 Task: Search one way flight ticket for 5 adults, 1 child, 2 infants in seat and 1 infant on lap in business from Sitka: Sitka Rocky Gutierrez Airport to Fort Wayne: Fort Wayne International Airport on 5-4-2023. Choice of flights is Frontier. Number of bags: 11 checked bags. Outbound departure time preference is 5:30.
Action: Mouse moved to (287, 251)
Screenshot: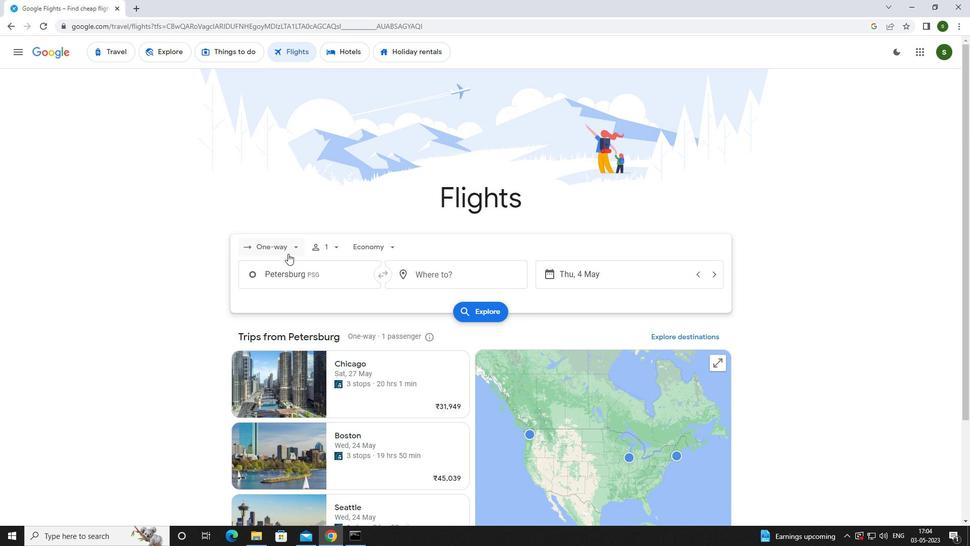 
Action: Mouse pressed left at (287, 251)
Screenshot: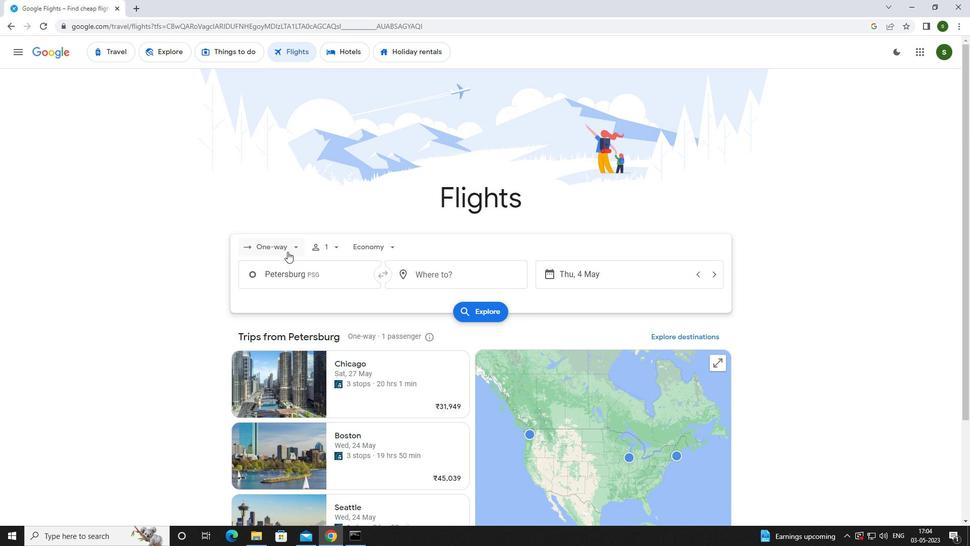 
Action: Mouse moved to (287, 289)
Screenshot: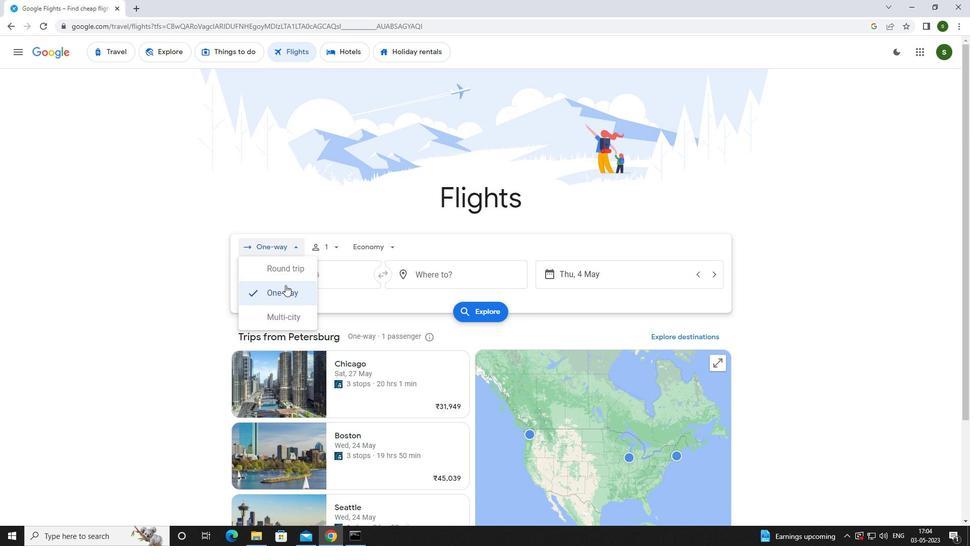 
Action: Mouse pressed left at (287, 289)
Screenshot: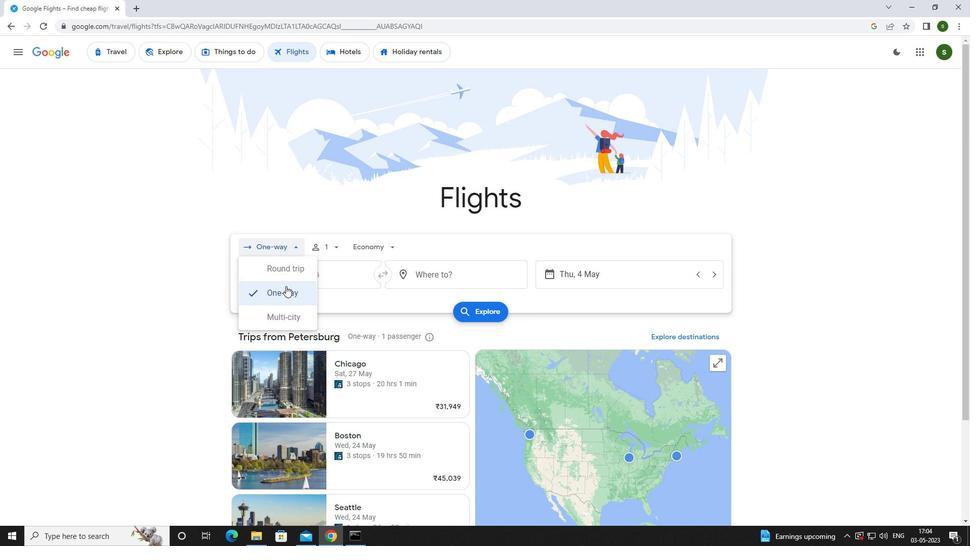 
Action: Mouse moved to (337, 251)
Screenshot: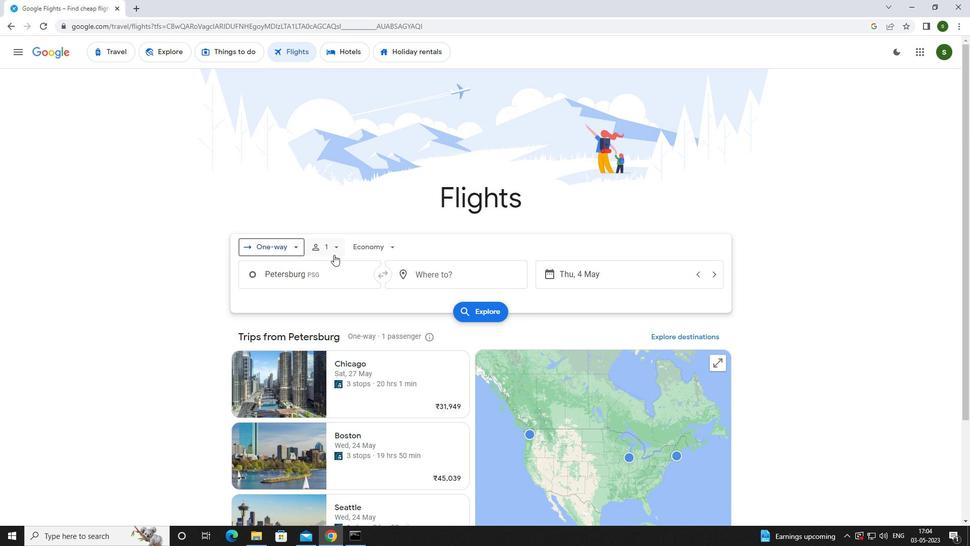 
Action: Mouse pressed left at (337, 251)
Screenshot: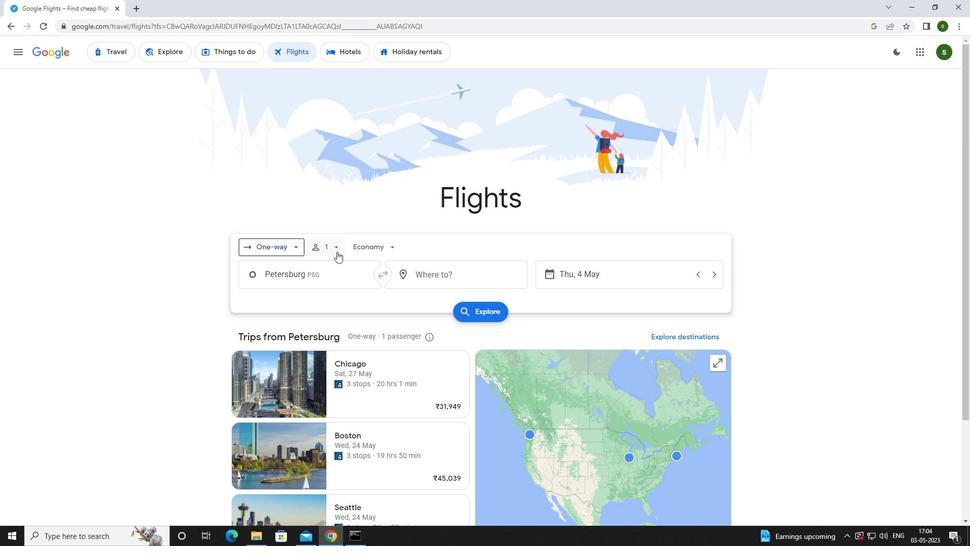 
Action: Mouse moved to (418, 271)
Screenshot: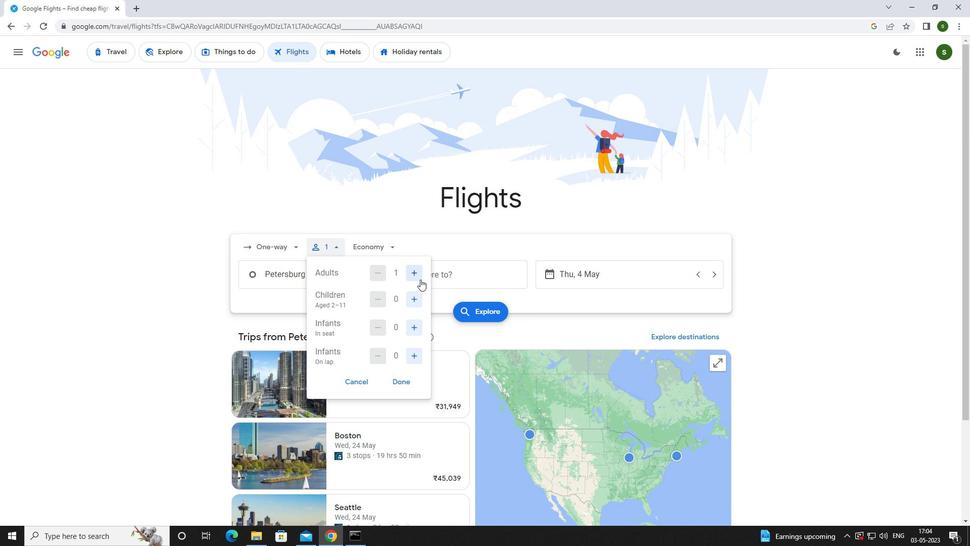 
Action: Mouse pressed left at (418, 271)
Screenshot: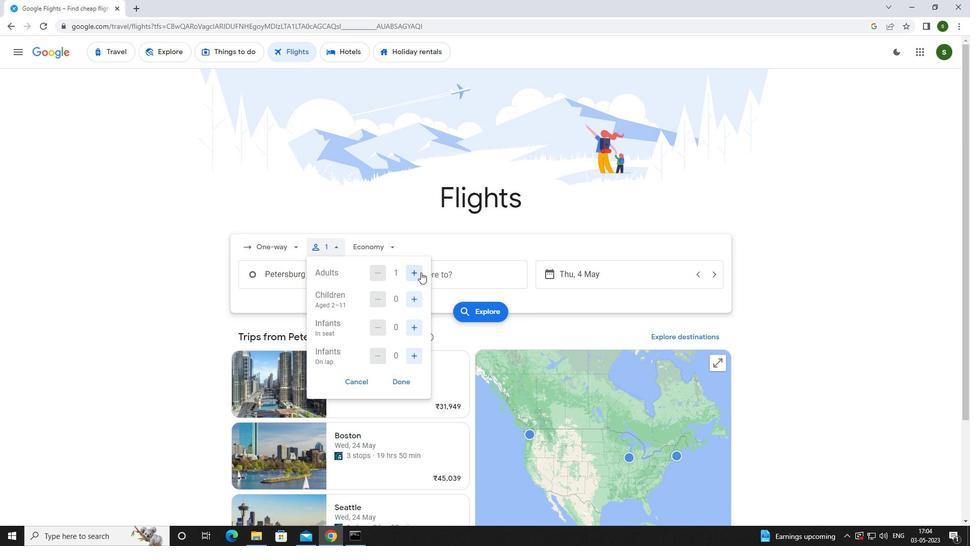 
Action: Mouse pressed left at (418, 271)
Screenshot: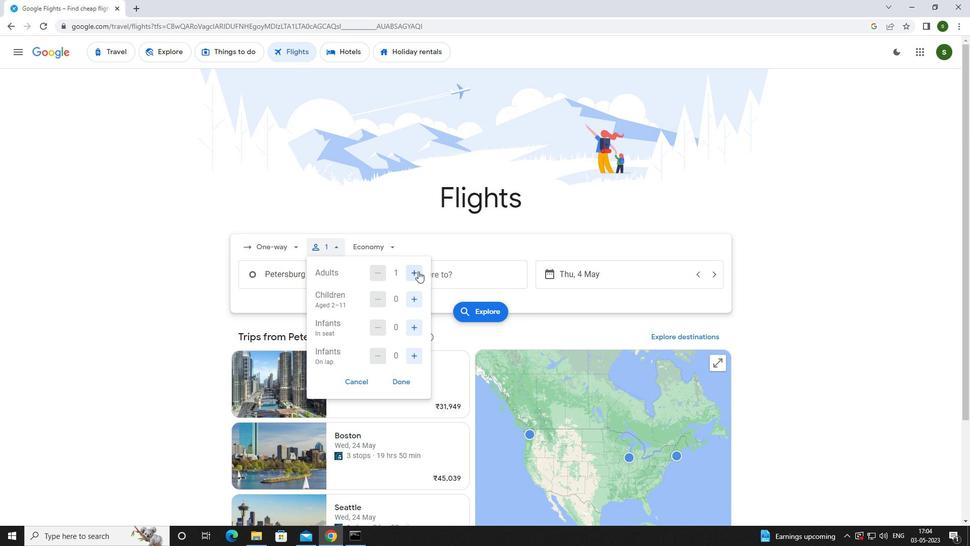 
Action: Mouse pressed left at (418, 271)
Screenshot: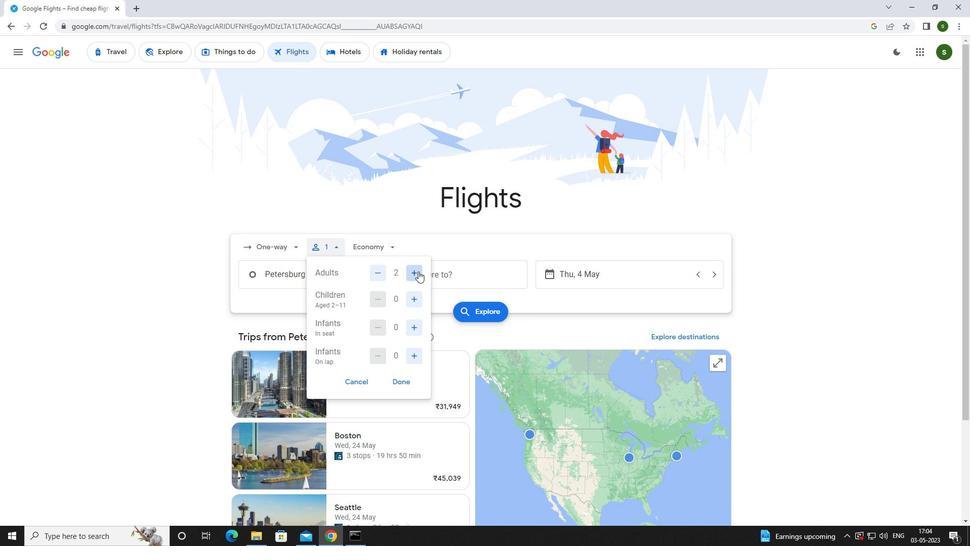 
Action: Mouse pressed left at (418, 271)
Screenshot: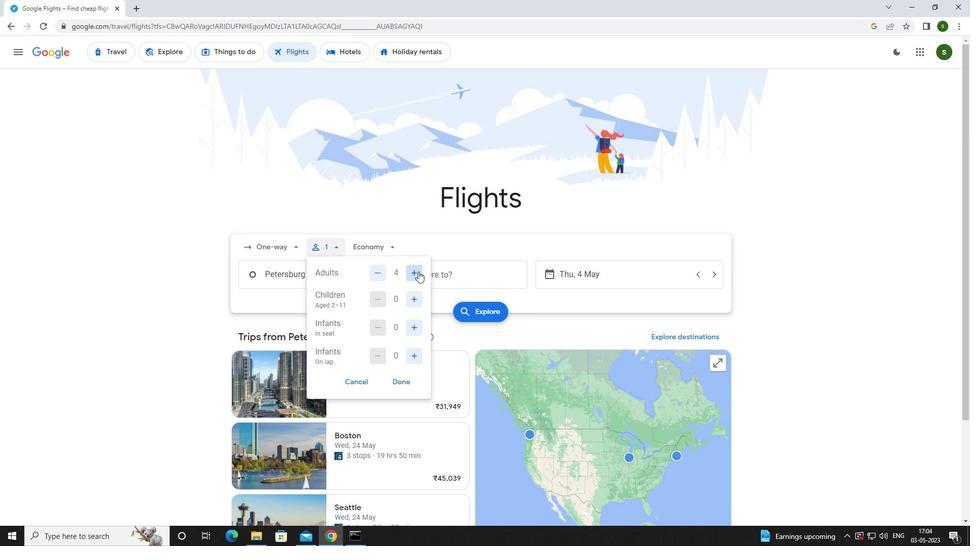 
Action: Mouse moved to (416, 299)
Screenshot: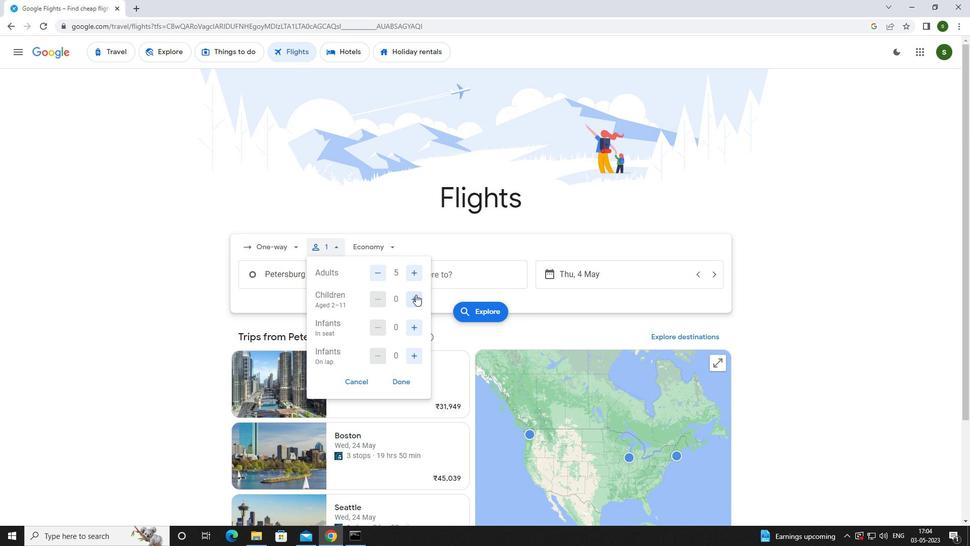 
Action: Mouse pressed left at (416, 299)
Screenshot: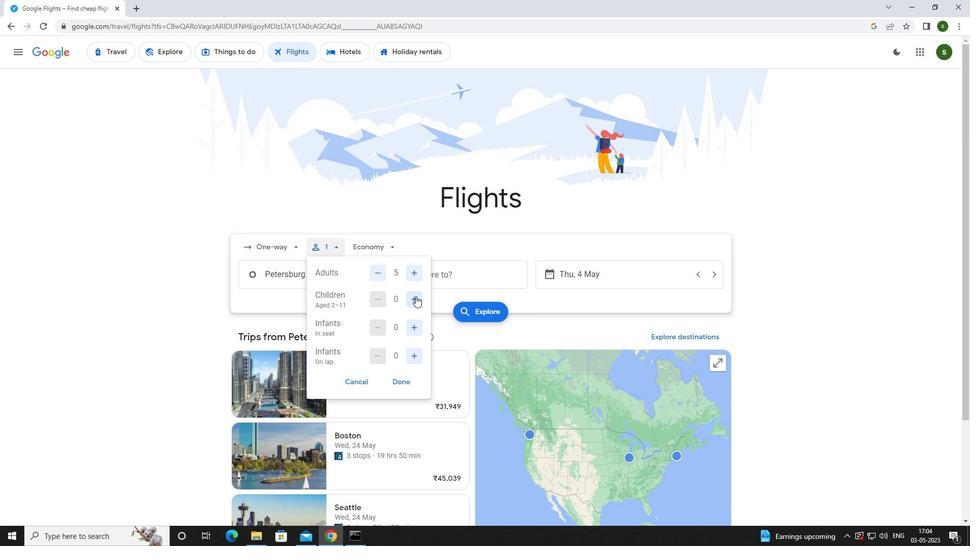 
Action: Mouse moved to (419, 326)
Screenshot: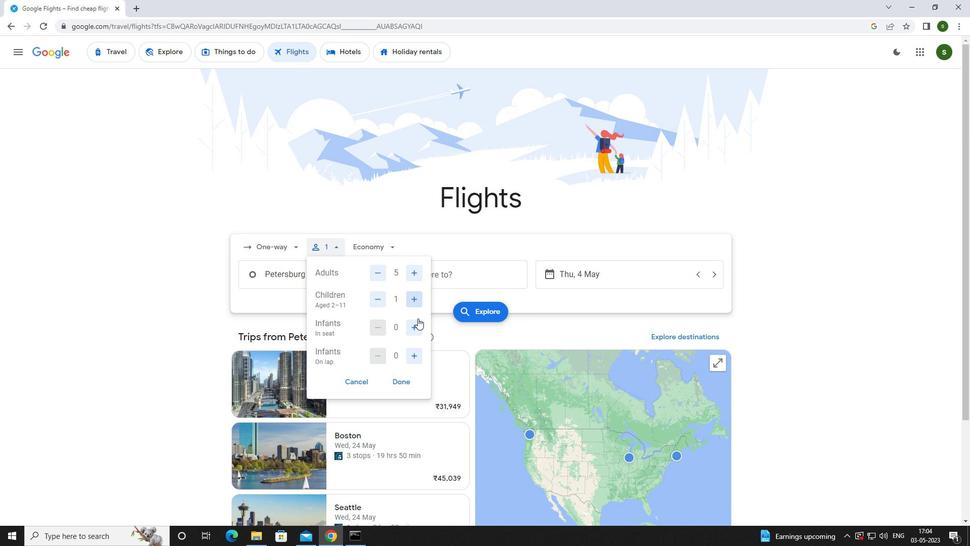 
Action: Mouse pressed left at (419, 326)
Screenshot: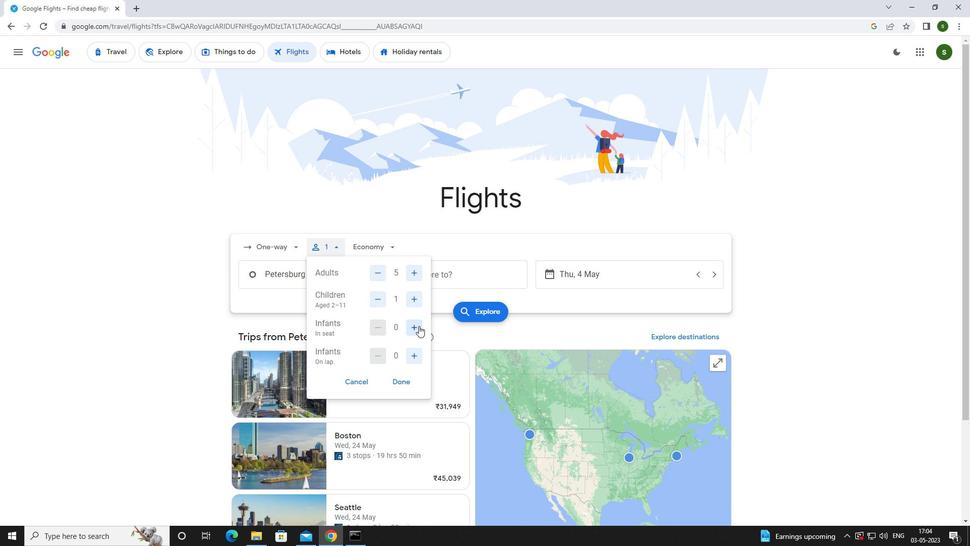 
Action: Mouse pressed left at (419, 326)
Screenshot: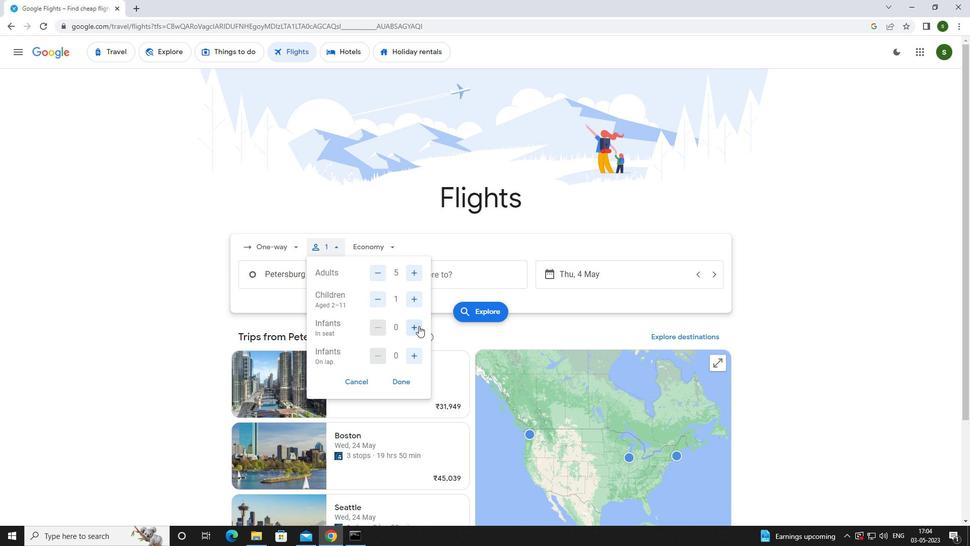 
Action: Mouse moved to (414, 358)
Screenshot: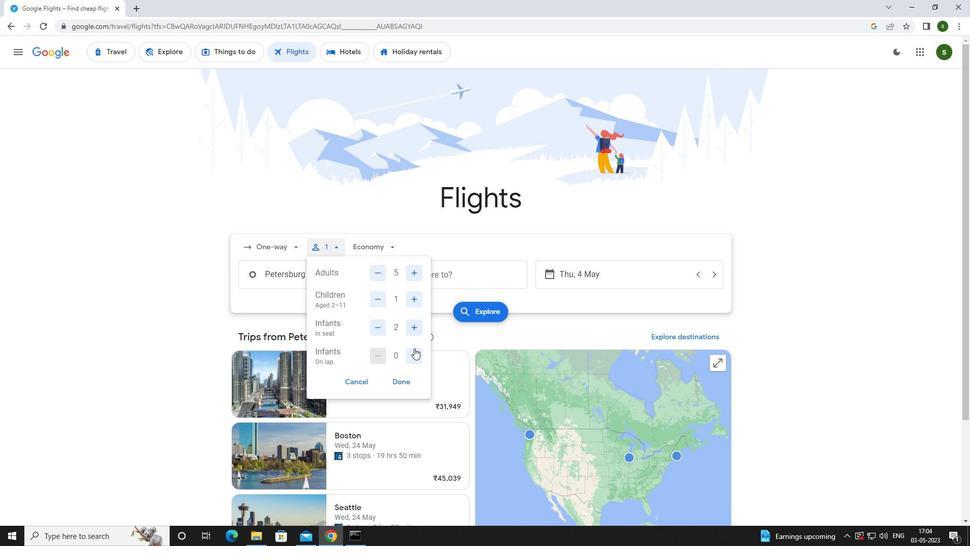 
Action: Mouse pressed left at (414, 358)
Screenshot: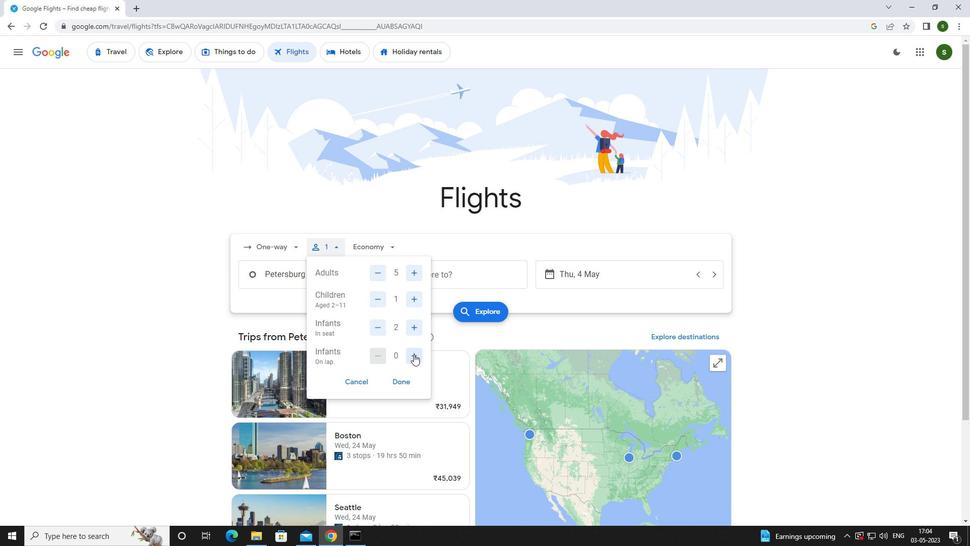 
Action: Mouse moved to (373, 247)
Screenshot: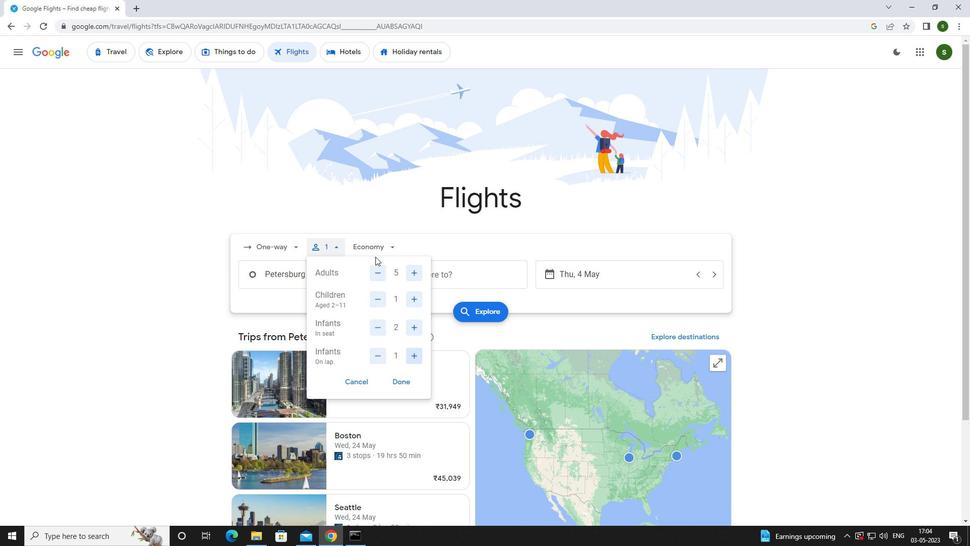 
Action: Mouse pressed left at (373, 247)
Screenshot: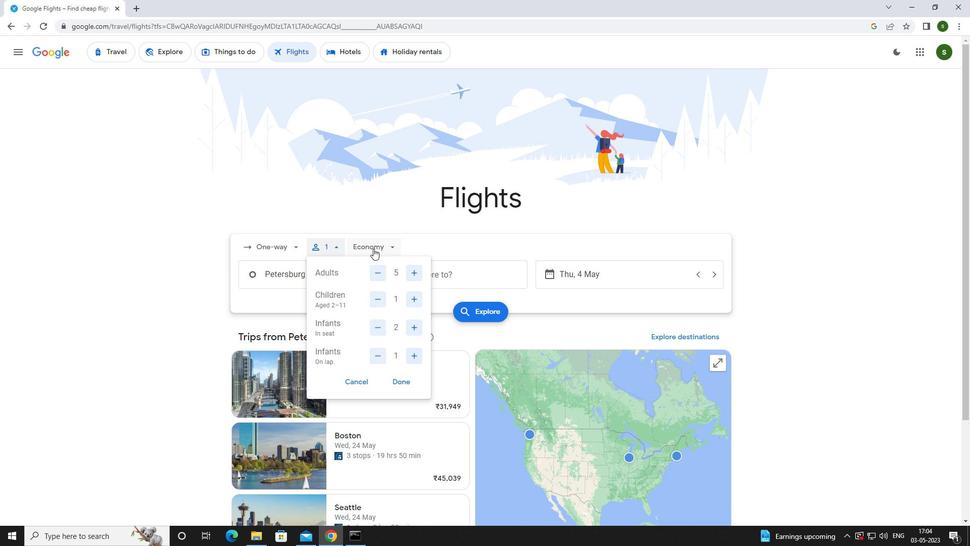 
Action: Mouse moved to (400, 318)
Screenshot: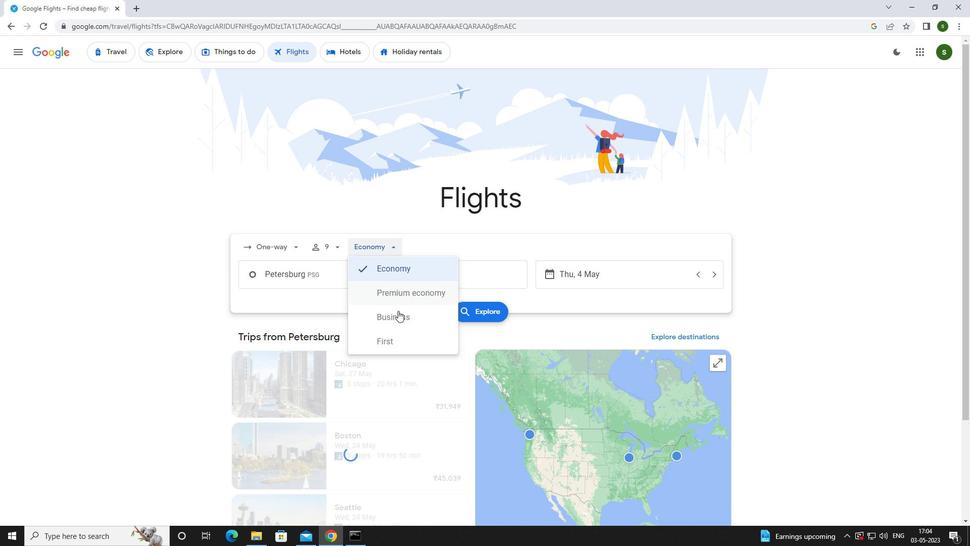 
Action: Mouse pressed left at (400, 318)
Screenshot: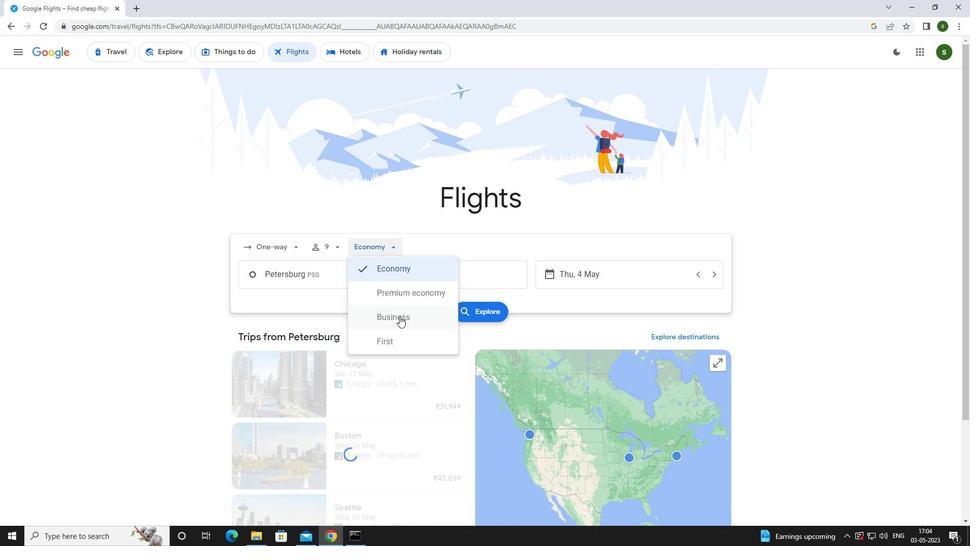 
Action: Mouse moved to (355, 279)
Screenshot: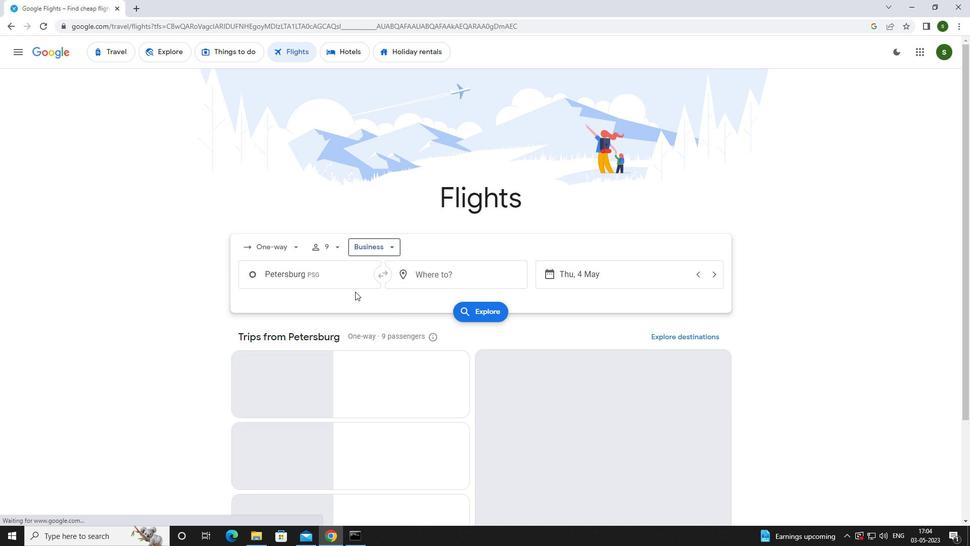 
Action: Mouse pressed left at (355, 279)
Screenshot: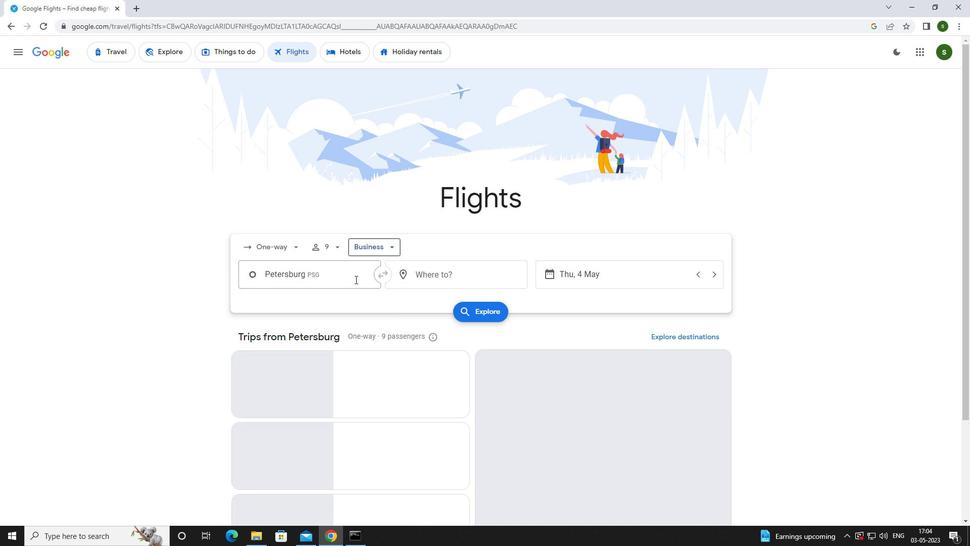 
Action: Key pressed <Key.caps_lock>s<Key.caps_lock>itka
Screenshot: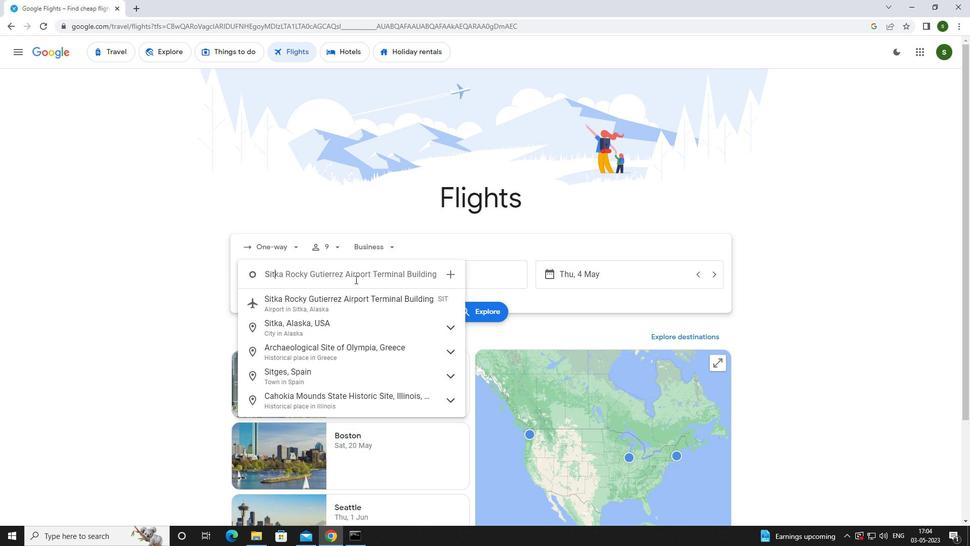 
Action: Mouse moved to (349, 320)
Screenshot: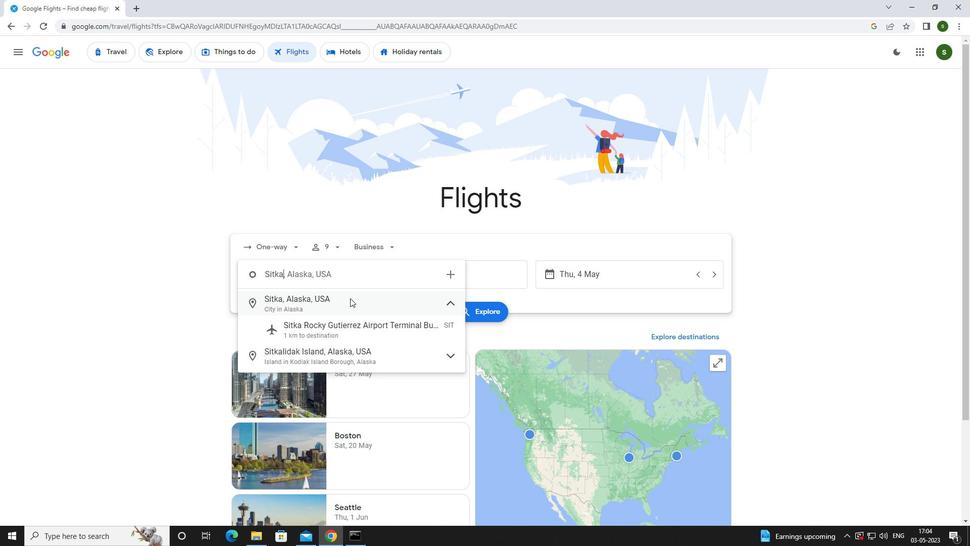 
Action: Mouse pressed left at (349, 320)
Screenshot: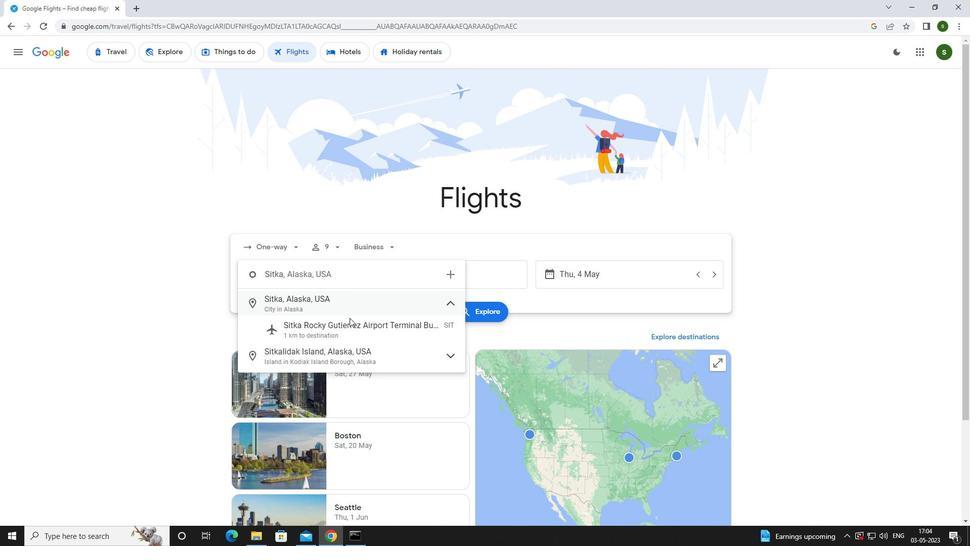 
Action: Mouse moved to (427, 274)
Screenshot: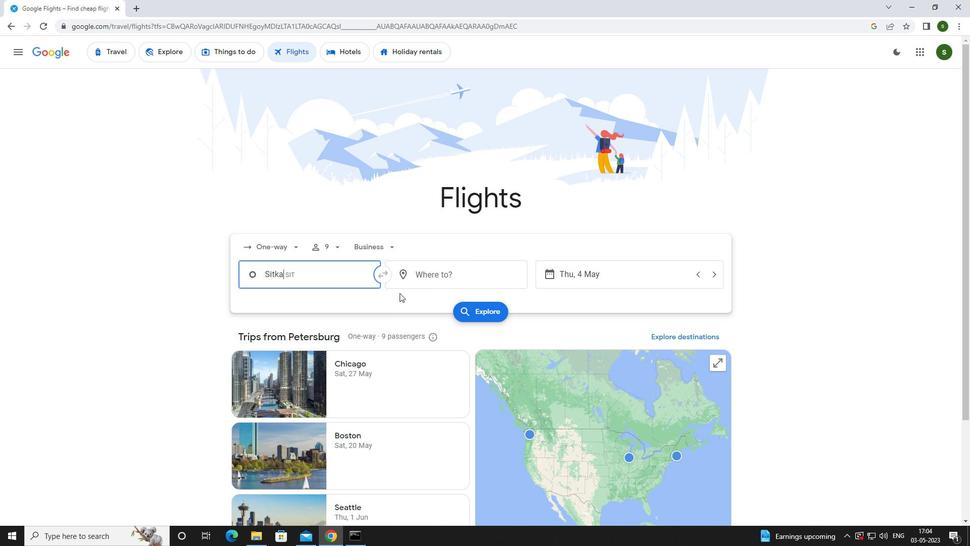 
Action: Mouse pressed left at (427, 274)
Screenshot: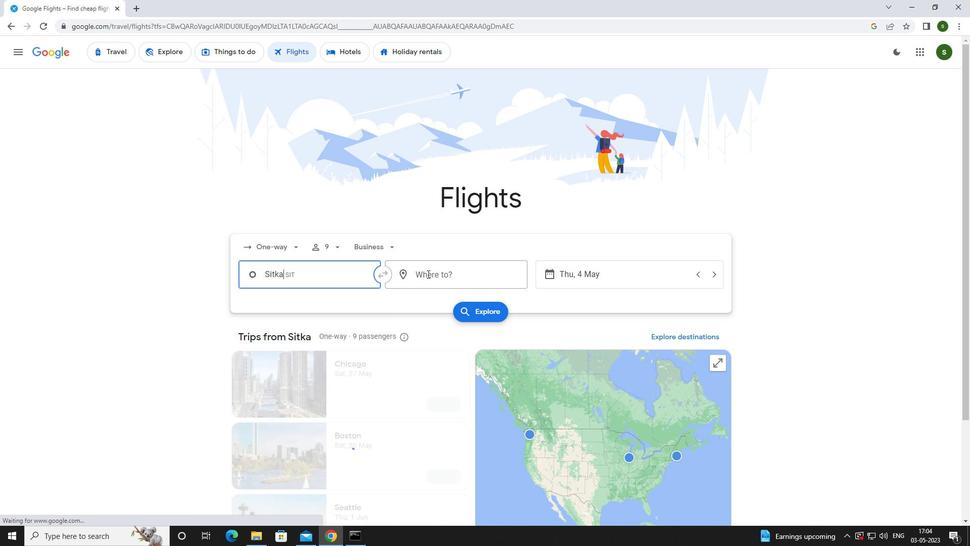 
Action: Mouse moved to (429, 272)
Screenshot: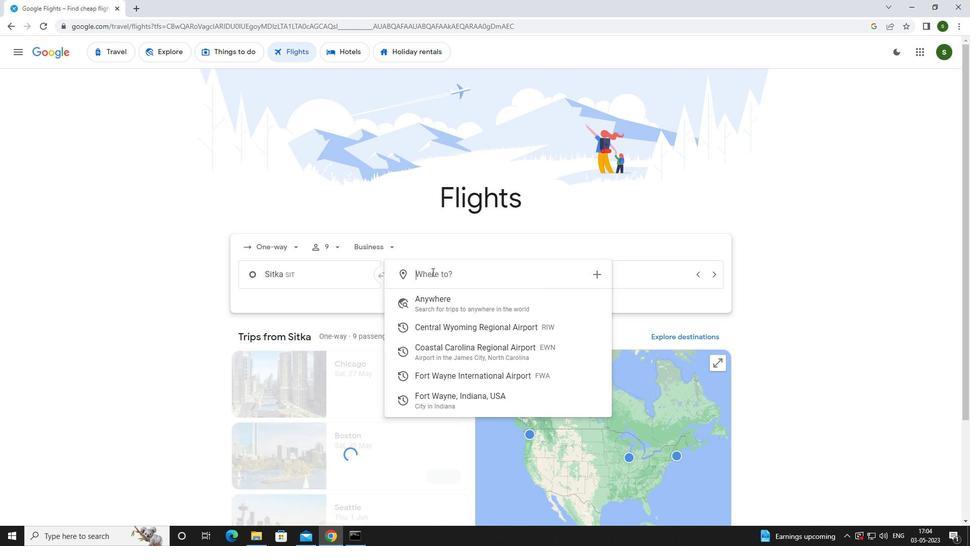 
Action: Key pressed <Key.caps_lock>f<Key.caps_lock>ort<Key.space><Key.caps_lock>w<Key.caps_lock>ayn
Screenshot: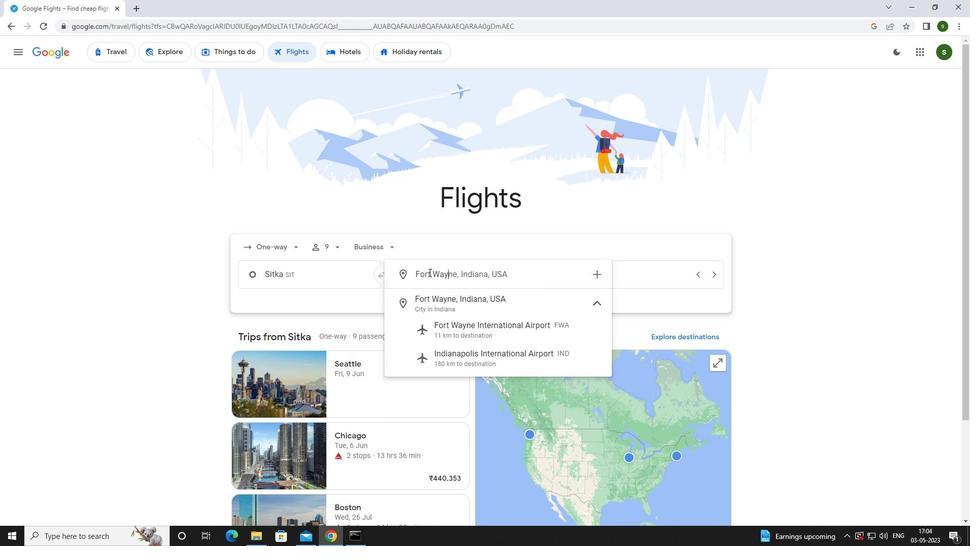 
Action: Mouse moved to (459, 339)
Screenshot: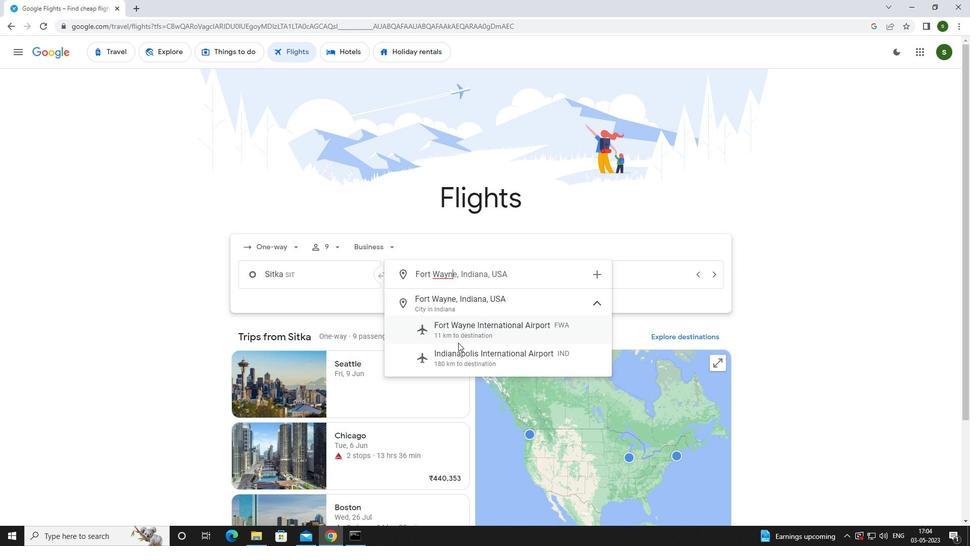 
Action: Mouse pressed left at (459, 339)
Screenshot: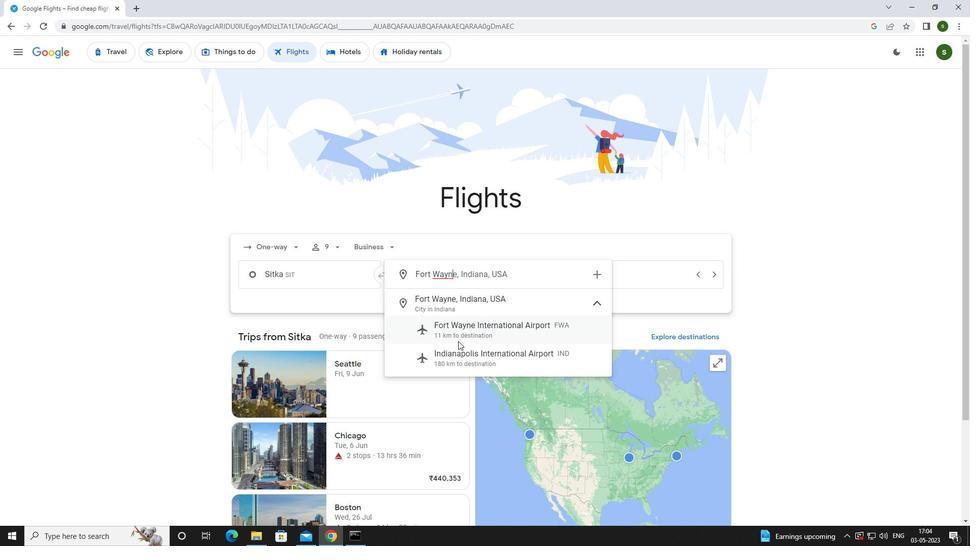 
Action: Mouse moved to (611, 275)
Screenshot: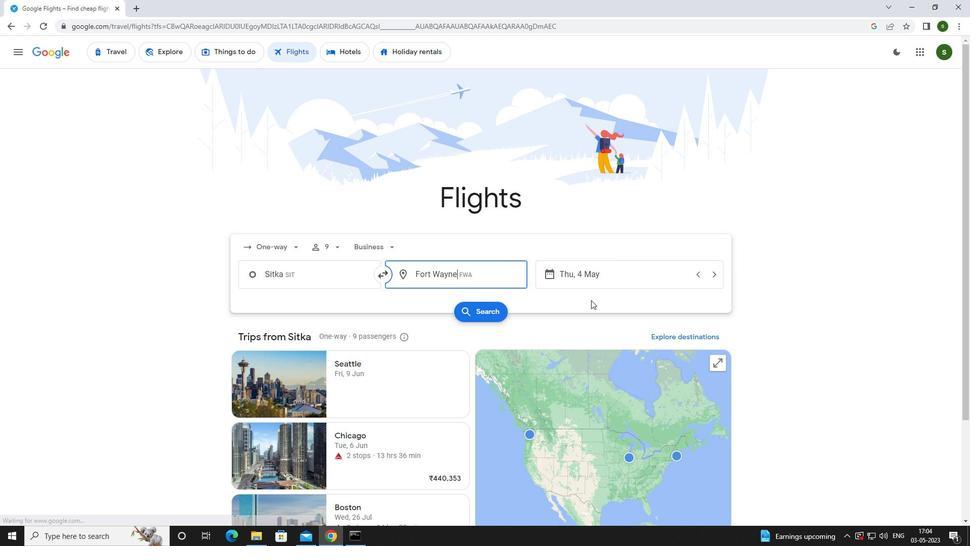 
Action: Mouse pressed left at (611, 275)
Screenshot: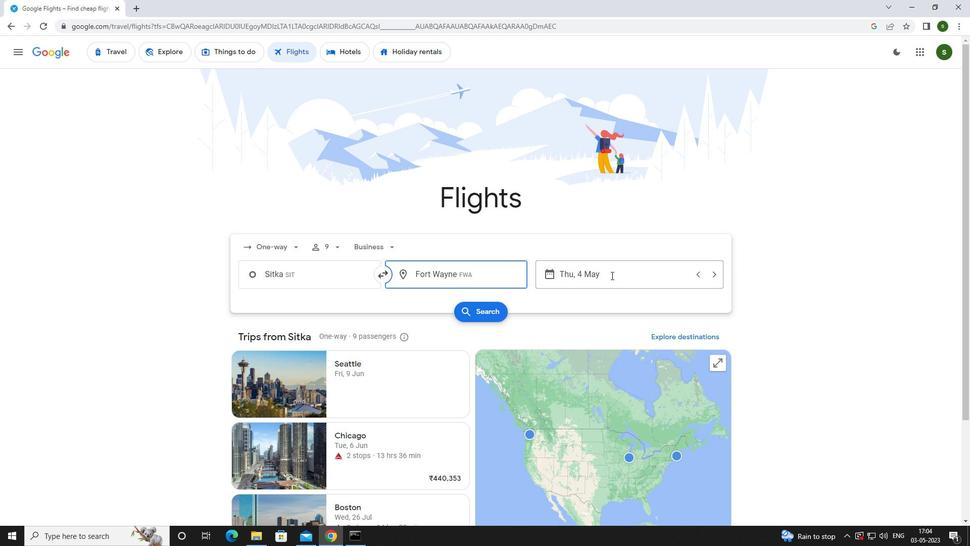 
Action: Mouse moved to (460, 338)
Screenshot: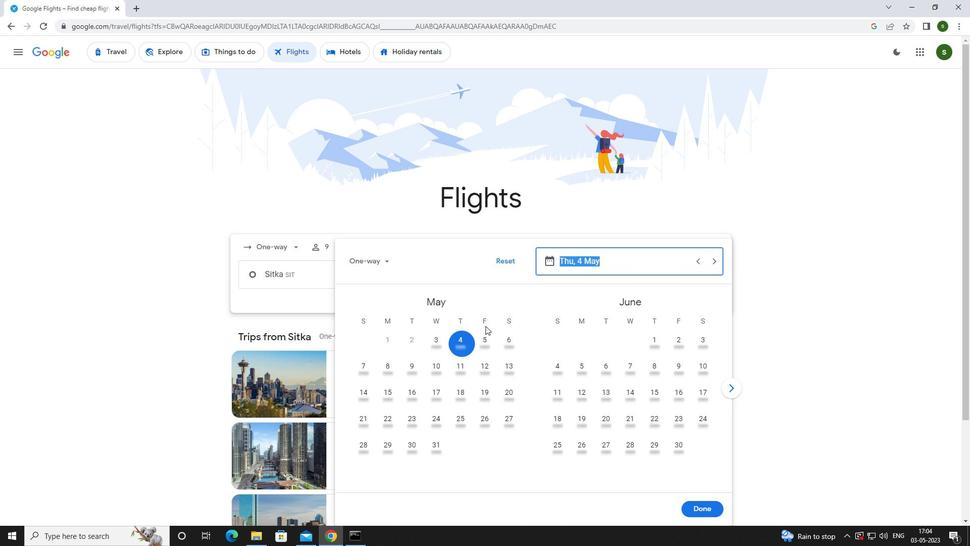 
Action: Mouse pressed left at (460, 338)
Screenshot: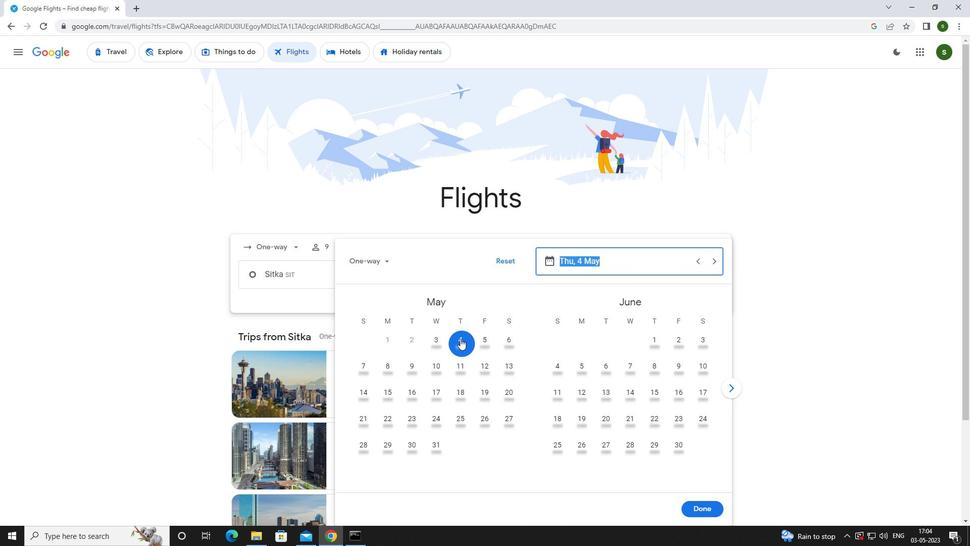 
Action: Mouse moved to (698, 508)
Screenshot: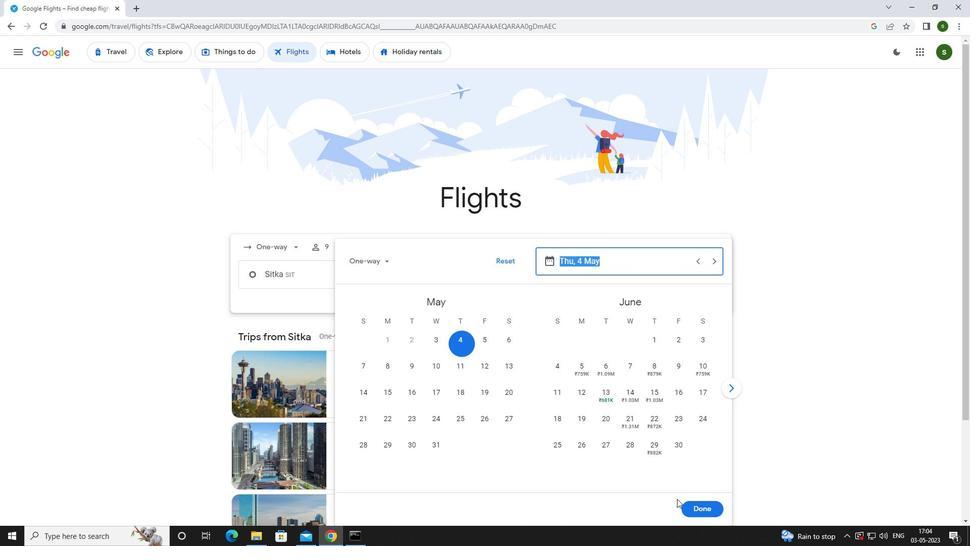
Action: Mouse pressed left at (698, 508)
Screenshot: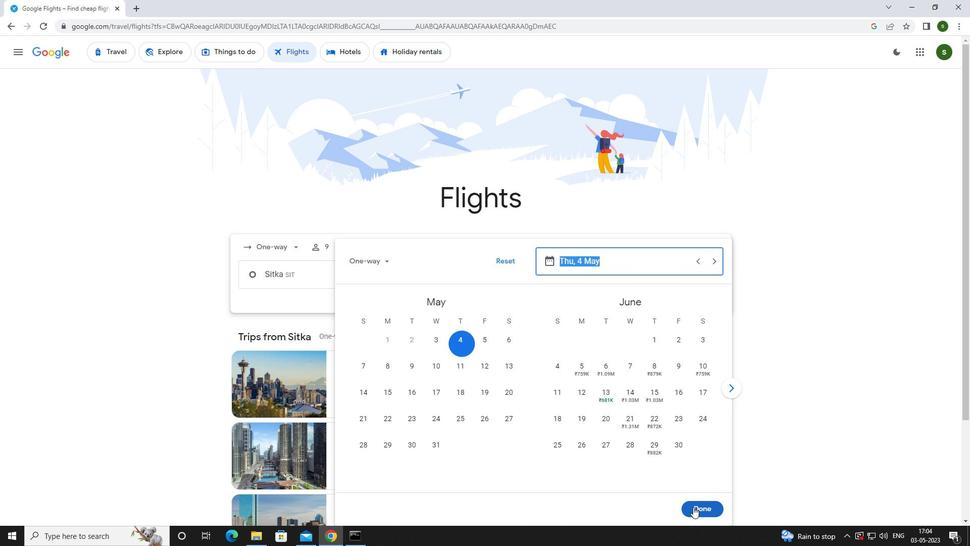 
Action: Mouse moved to (486, 305)
Screenshot: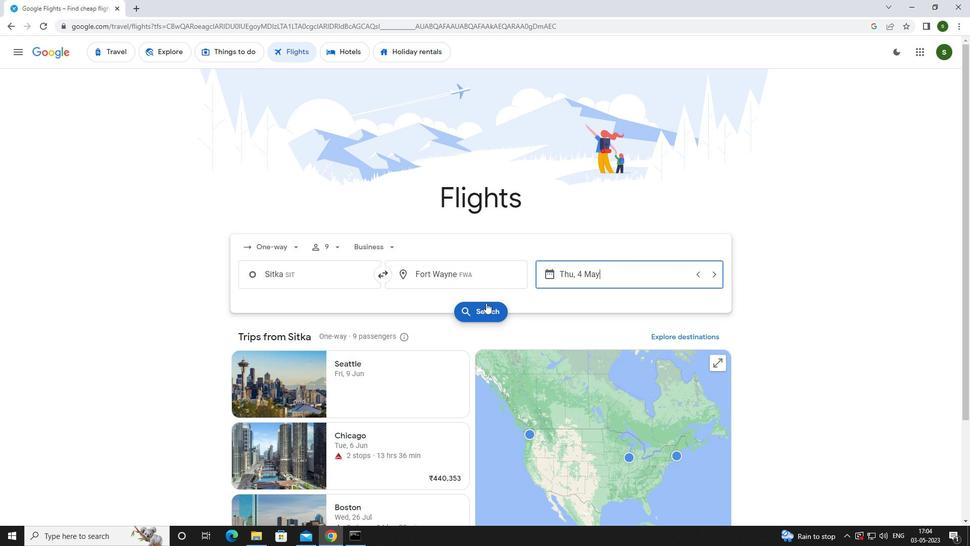 
Action: Mouse pressed left at (486, 305)
Screenshot: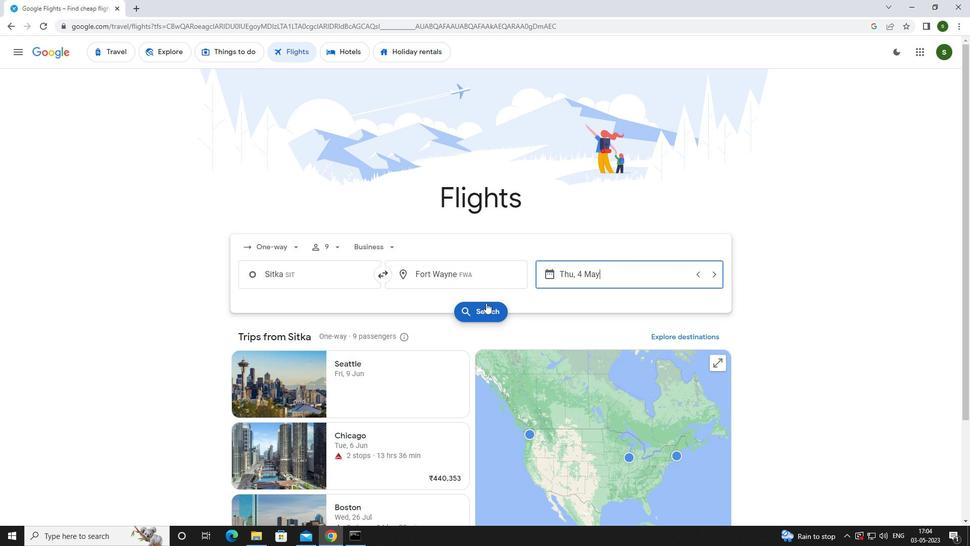 
Action: Mouse moved to (263, 147)
Screenshot: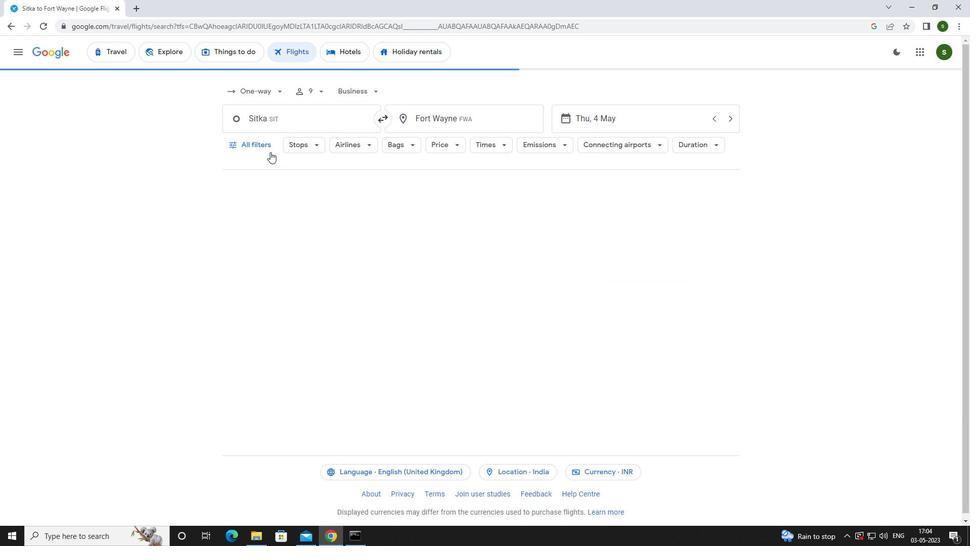 
Action: Mouse pressed left at (263, 147)
Screenshot: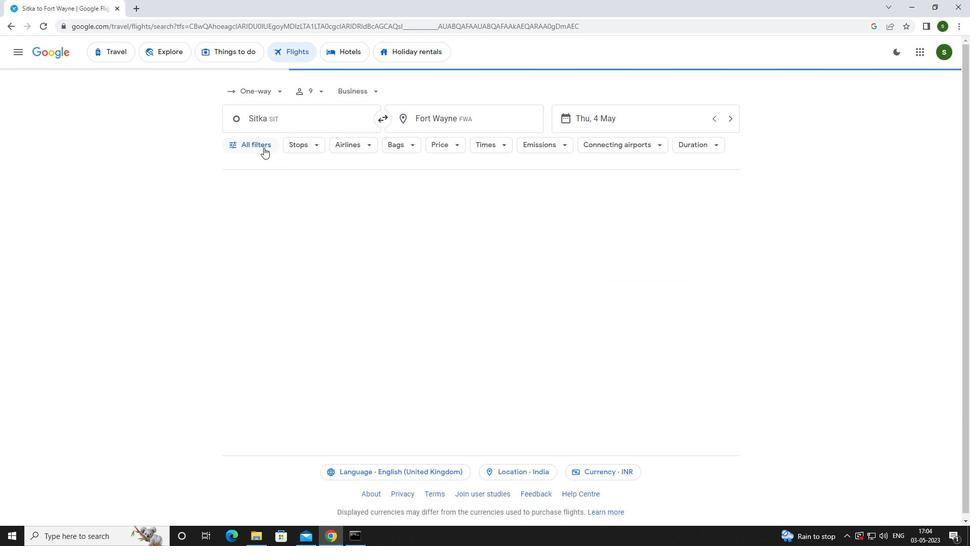 
Action: Mouse moved to (378, 364)
Screenshot: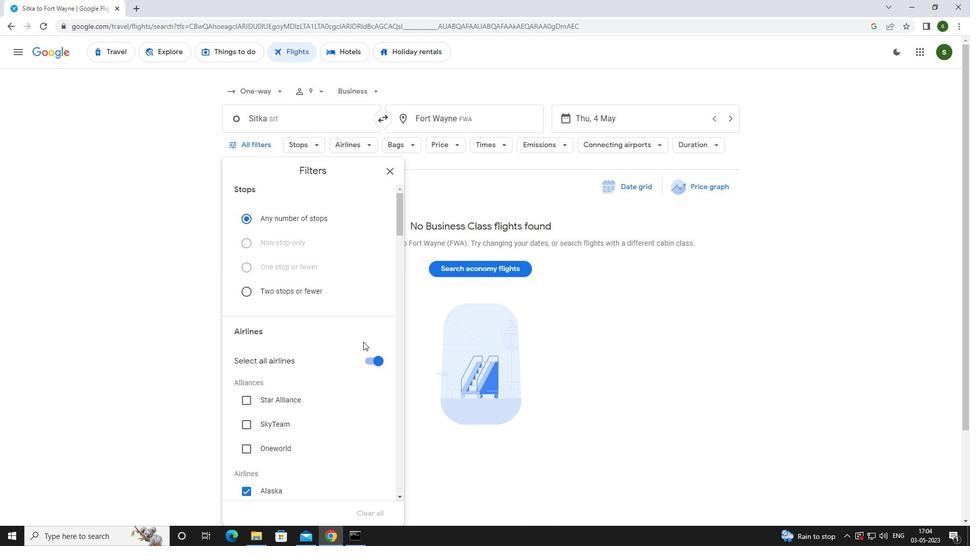 
Action: Mouse pressed left at (378, 364)
Screenshot: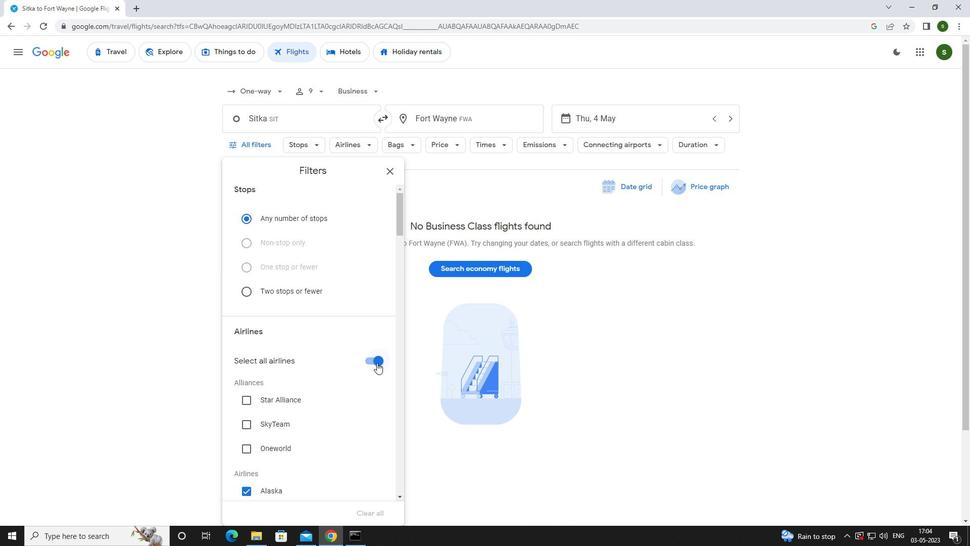 
Action: Mouse moved to (343, 303)
Screenshot: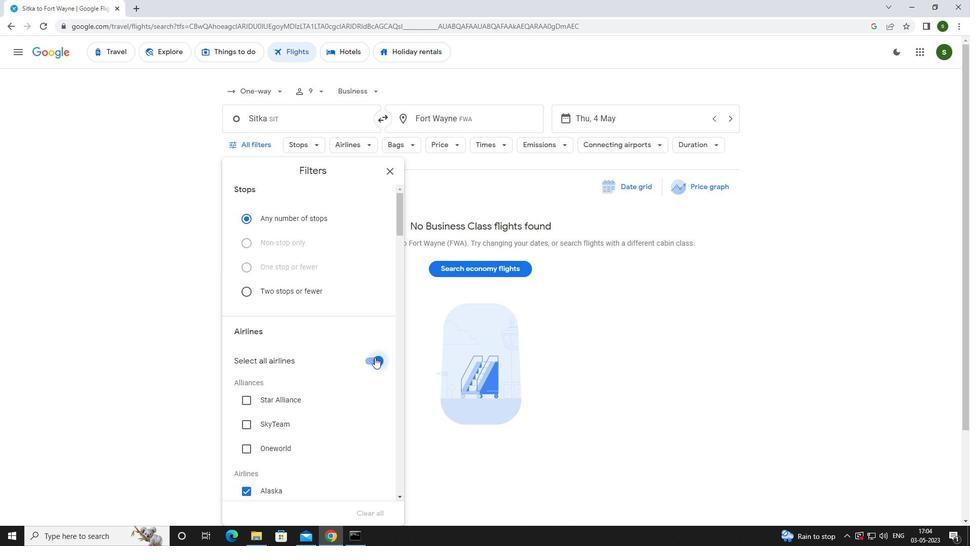 
Action: Mouse scrolled (343, 303) with delta (0, 0)
Screenshot: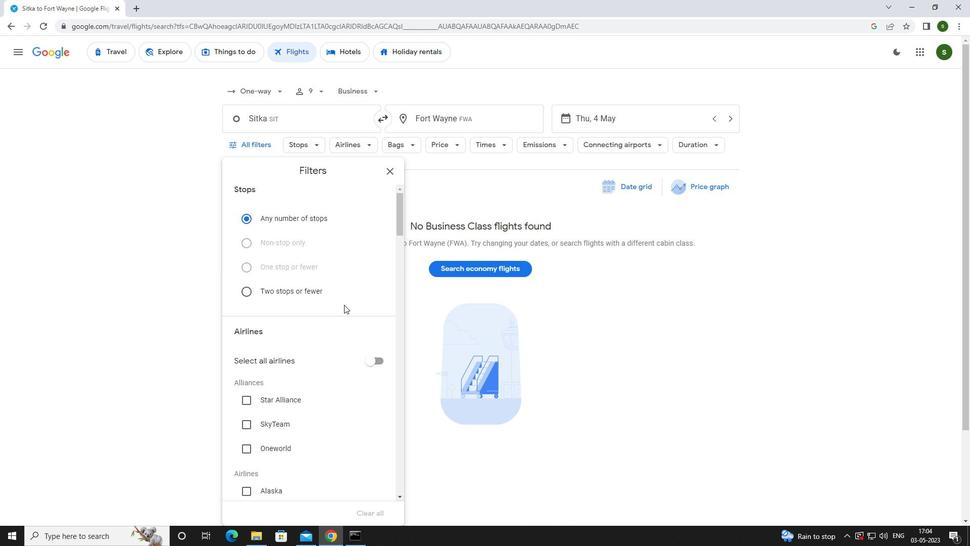 
Action: Mouse scrolled (343, 303) with delta (0, 0)
Screenshot: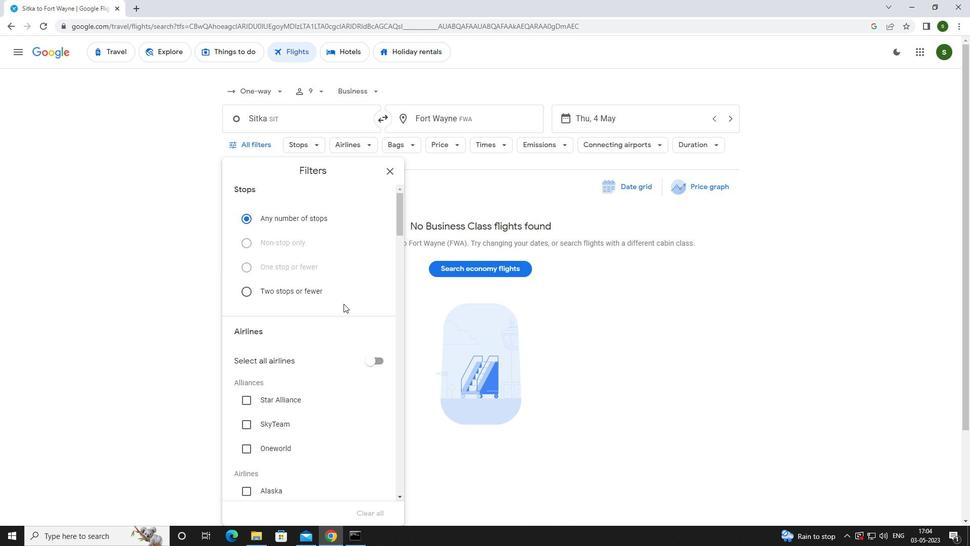 
Action: Mouse scrolled (343, 303) with delta (0, 0)
Screenshot: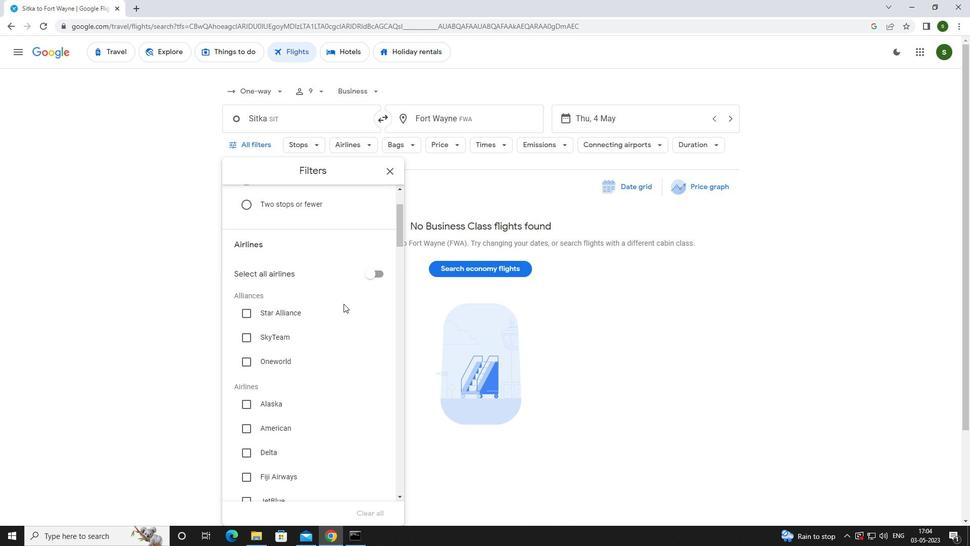 
Action: Mouse scrolled (343, 303) with delta (0, 0)
Screenshot: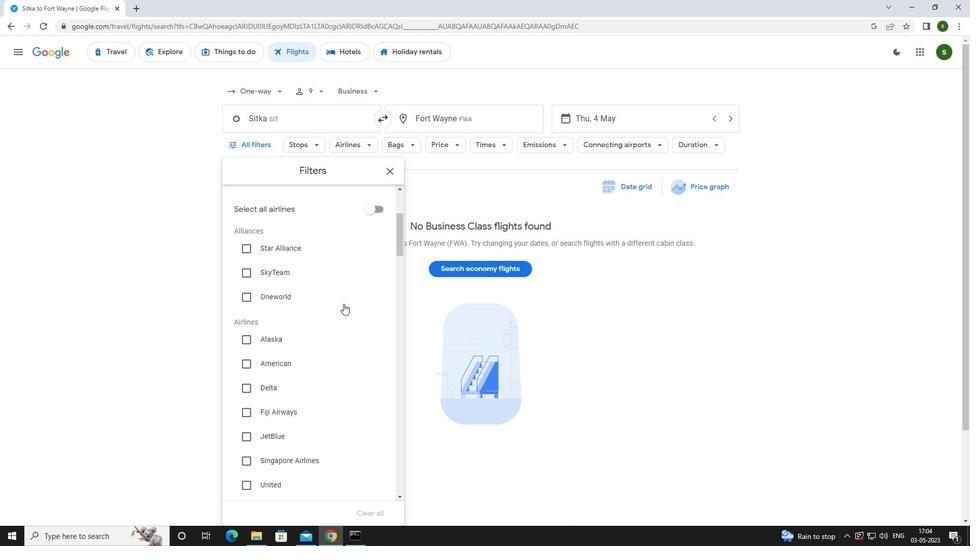 
Action: Mouse scrolled (343, 303) with delta (0, 0)
Screenshot: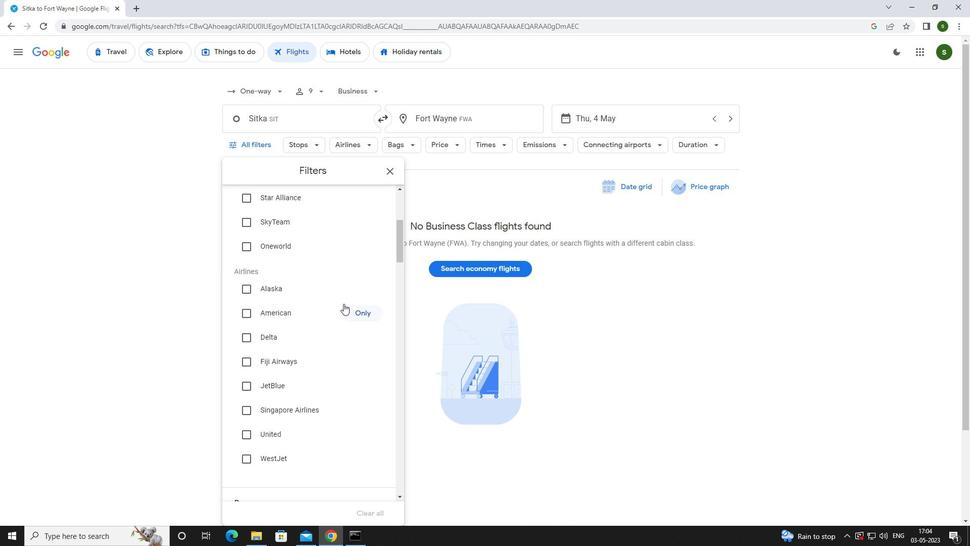 
Action: Mouse scrolled (343, 303) with delta (0, 0)
Screenshot: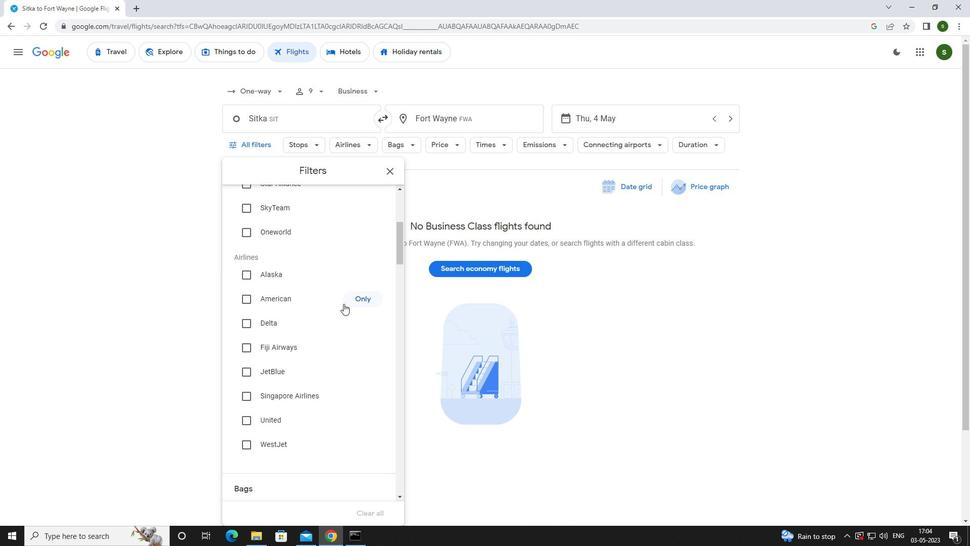 
Action: Mouse scrolled (343, 303) with delta (0, 0)
Screenshot: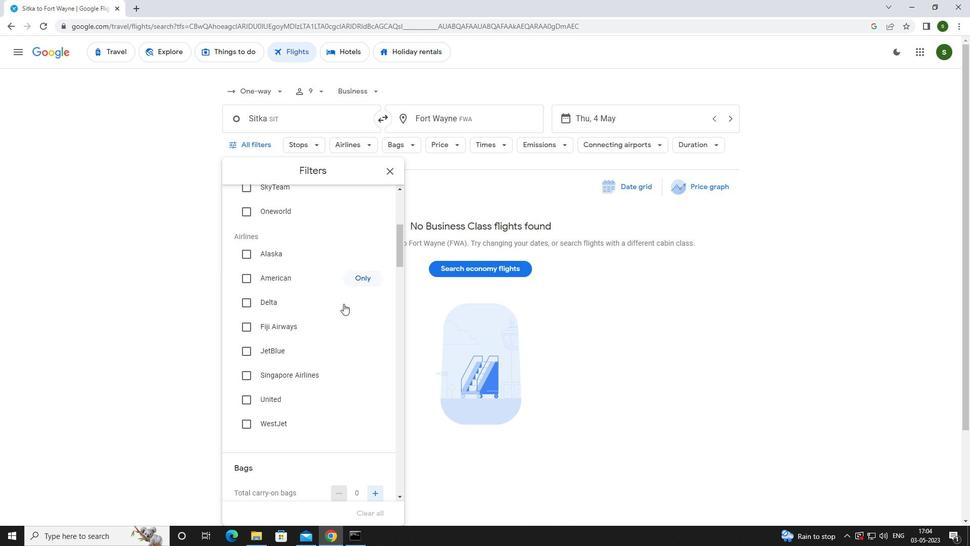 
Action: Mouse scrolled (343, 303) with delta (0, 0)
Screenshot: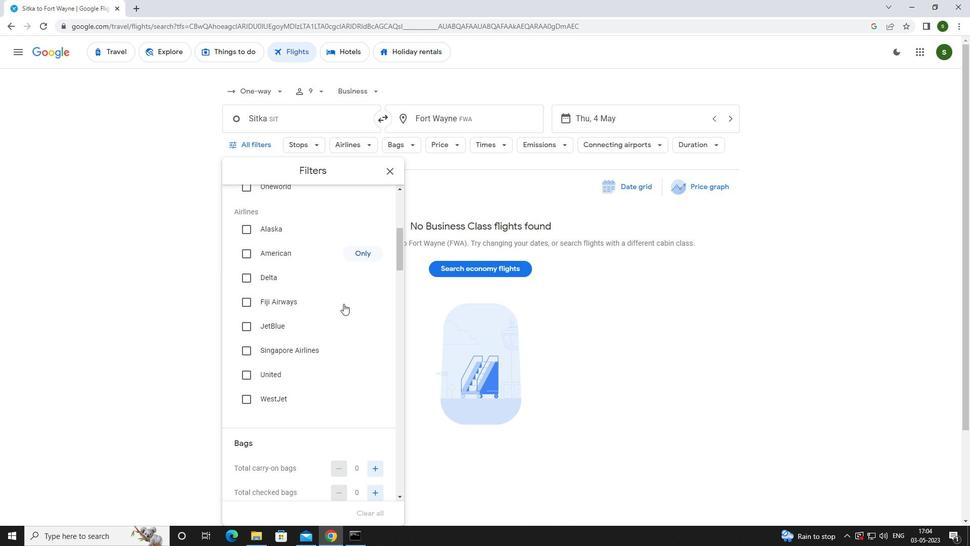 
Action: Mouse moved to (375, 348)
Screenshot: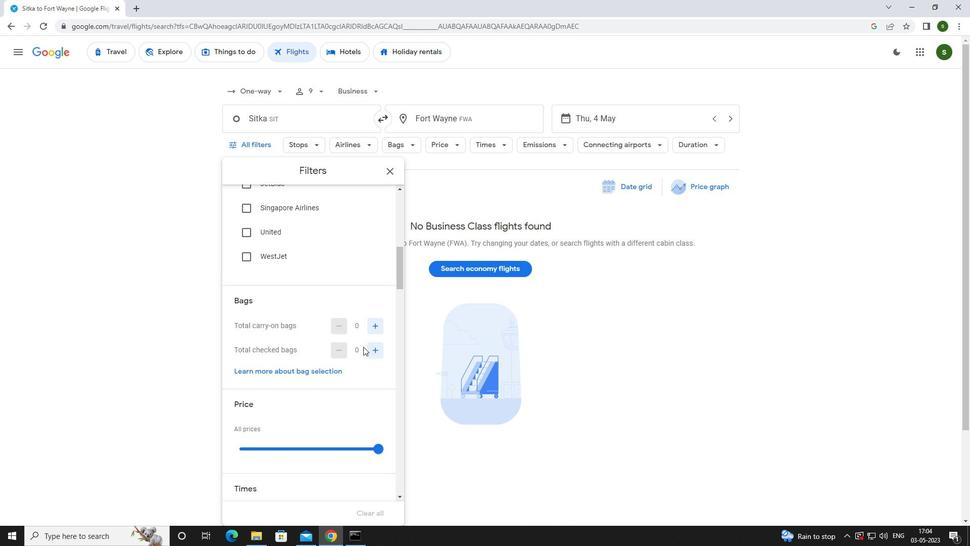 
Action: Mouse pressed left at (375, 348)
Screenshot: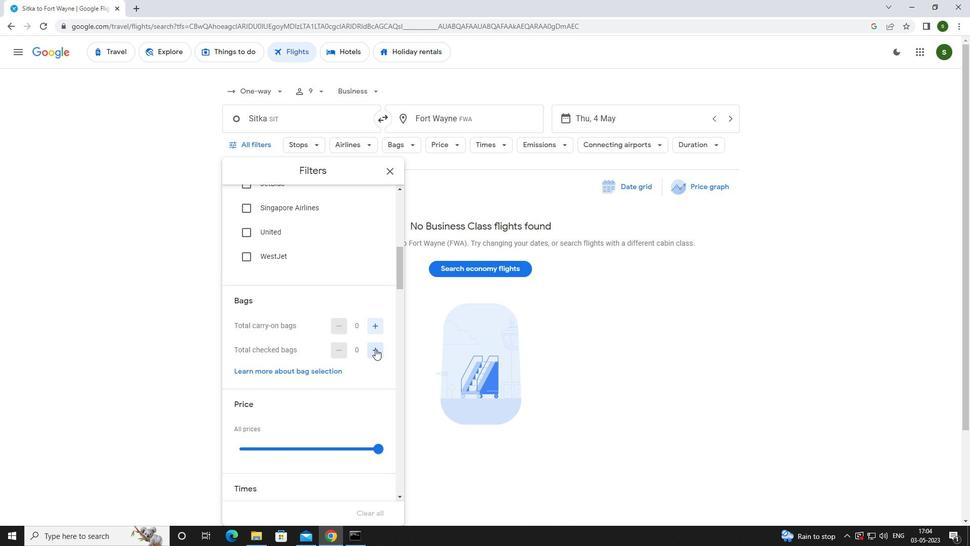 
Action: Mouse pressed left at (375, 348)
Screenshot: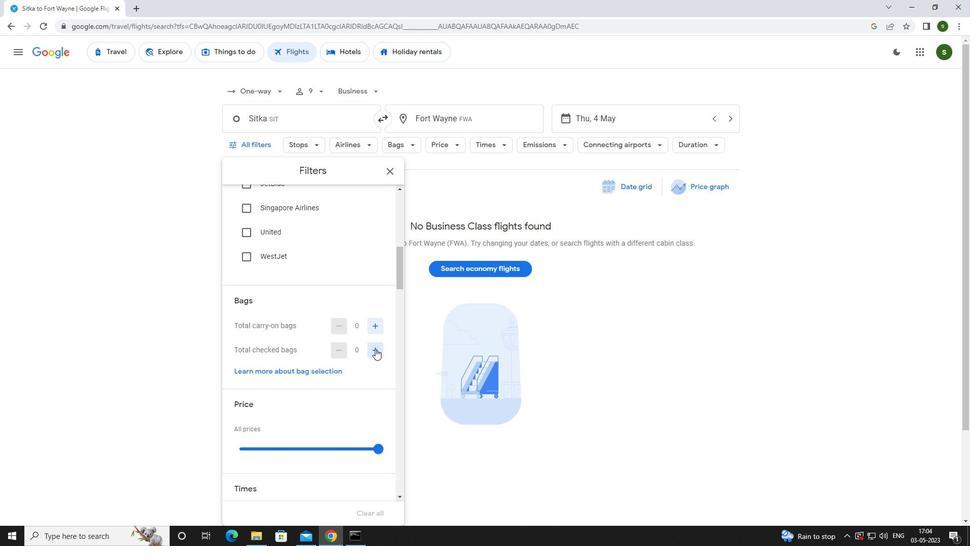 
Action: Mouse pressed left at (375, 348)
Screenshot: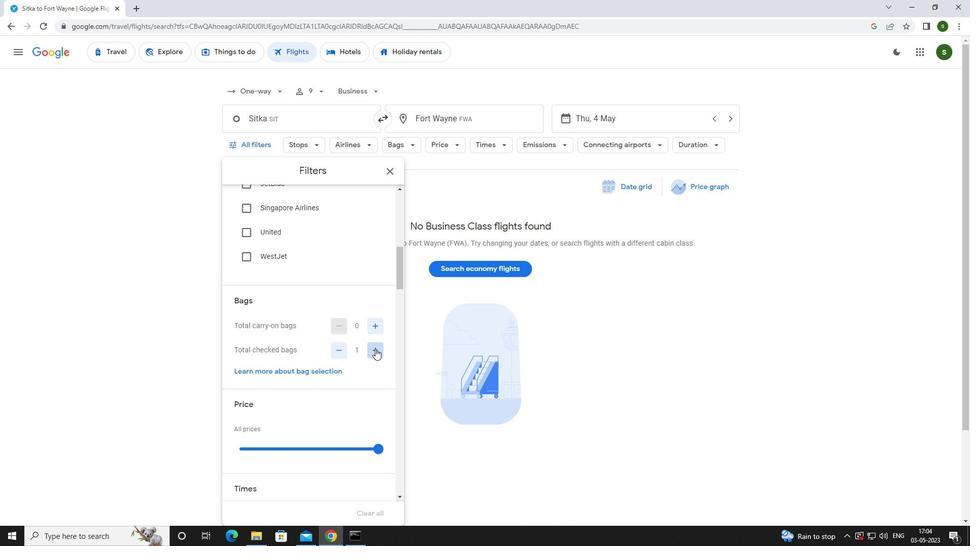 
Action: Mouse pressed left at (375, 348)
Screenshot: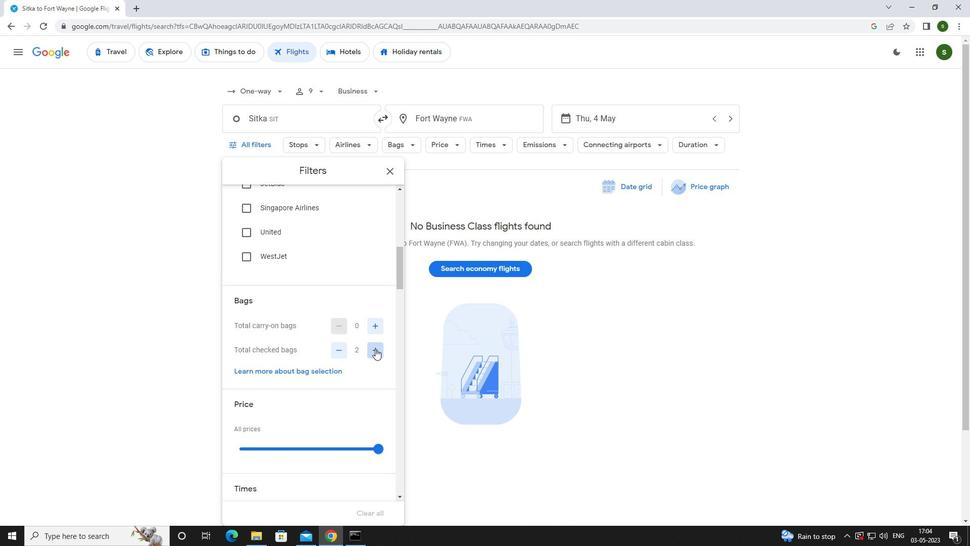 
Action: Mouse pressed left at (375, 348)
Screenshot: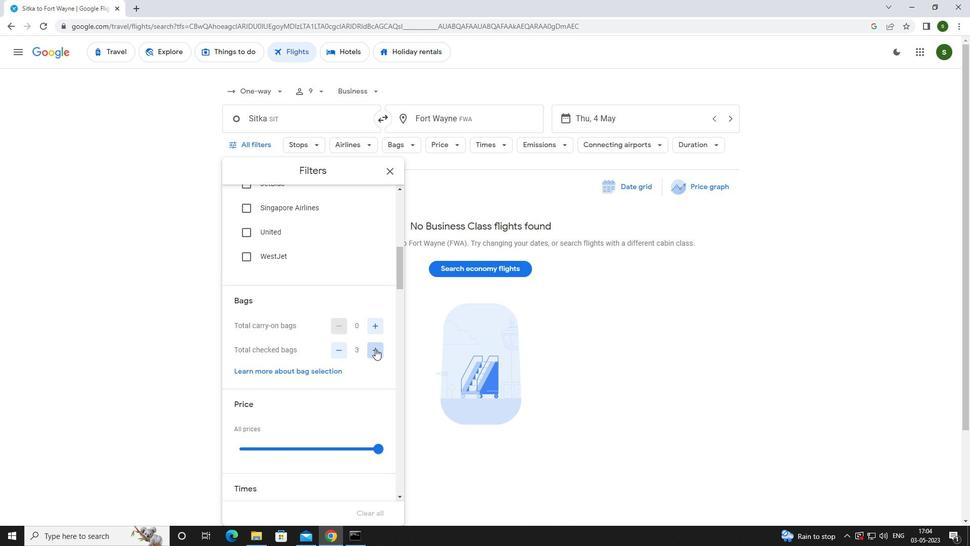 
Action: Mouse moved to (376, 349)
Screenshot: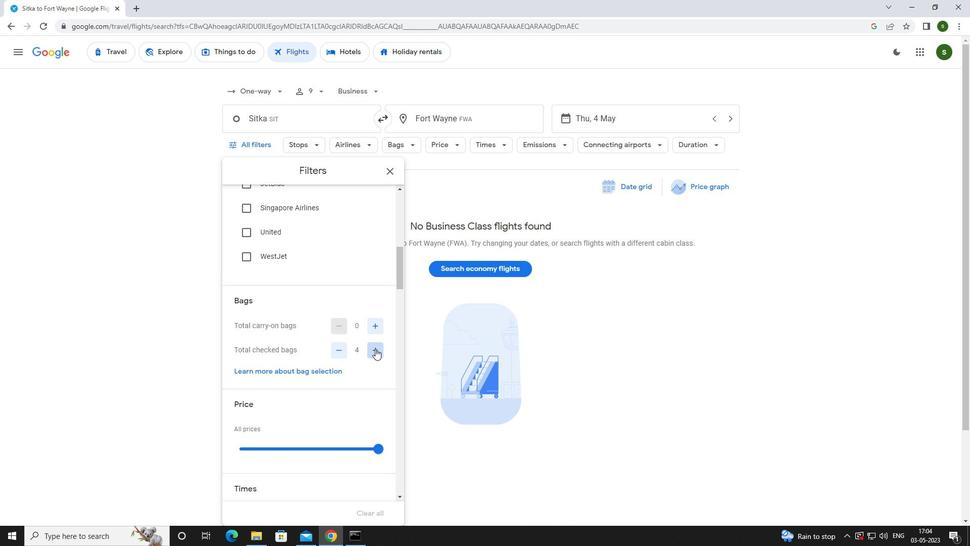 
Action: Mouse pressed left at (376, 349)
Screenshot: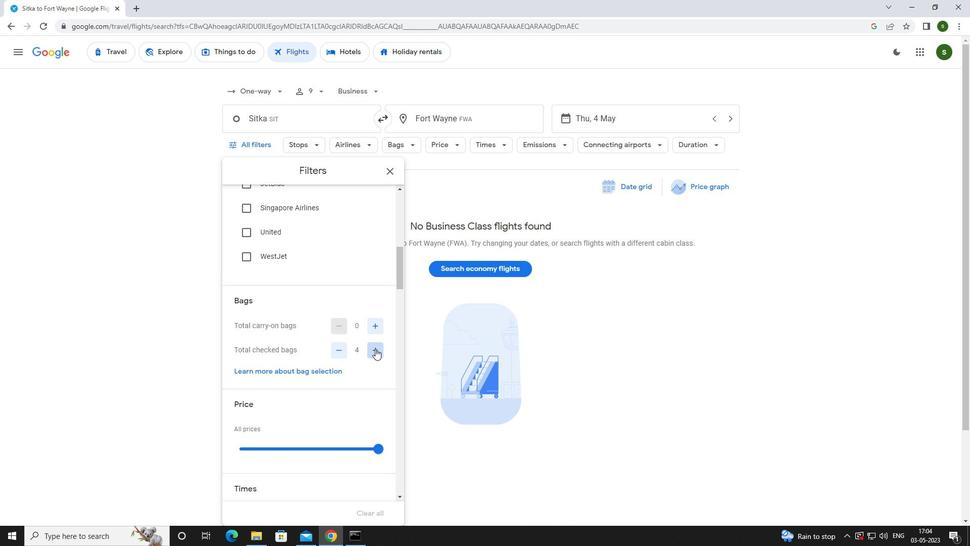 
Action: Mouse pressed left at (376, 349)
Screenshot: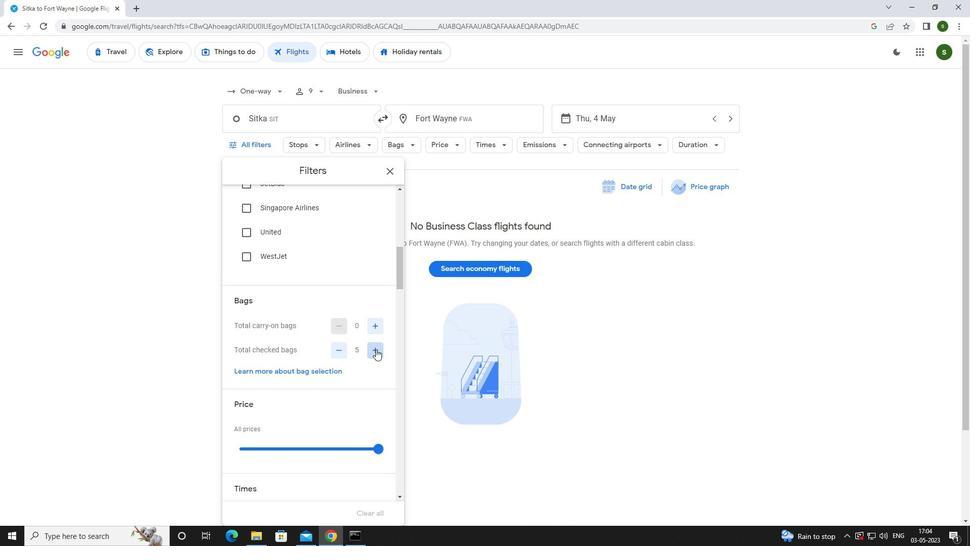 
Action: Mouse moved to (375, 349)
Screenshot: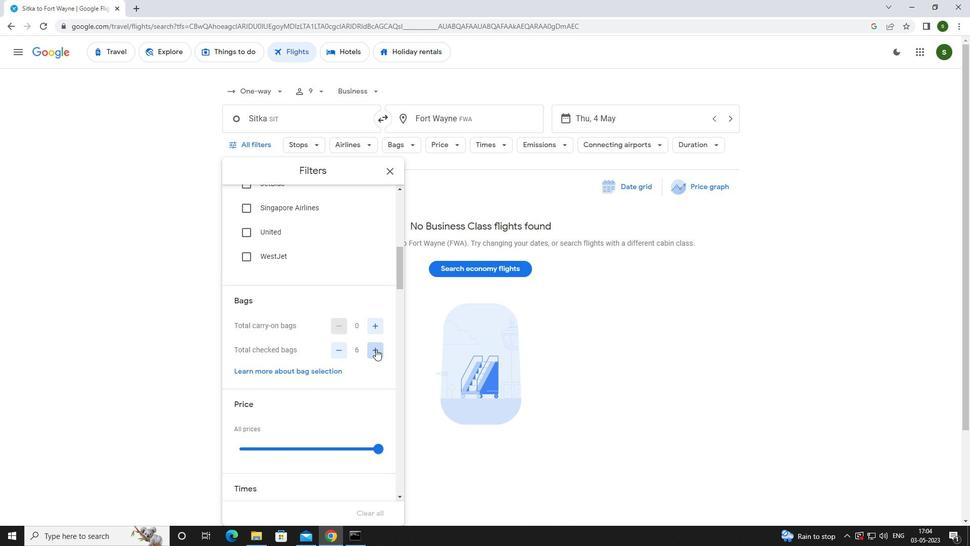 
Action: Mouse pressed left at (375, 349)
Screenshot: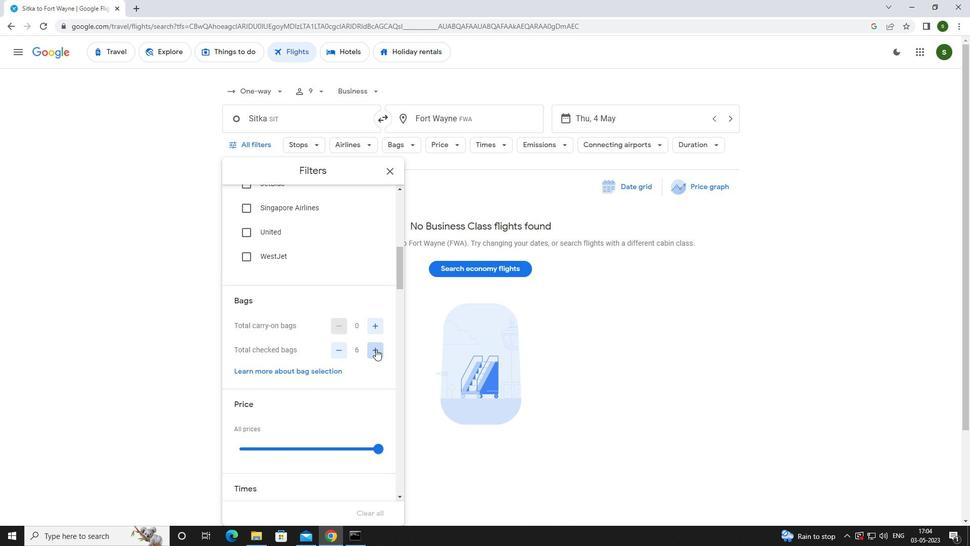 
Action: Mouse pressed left at (375, 349)
Screenshot: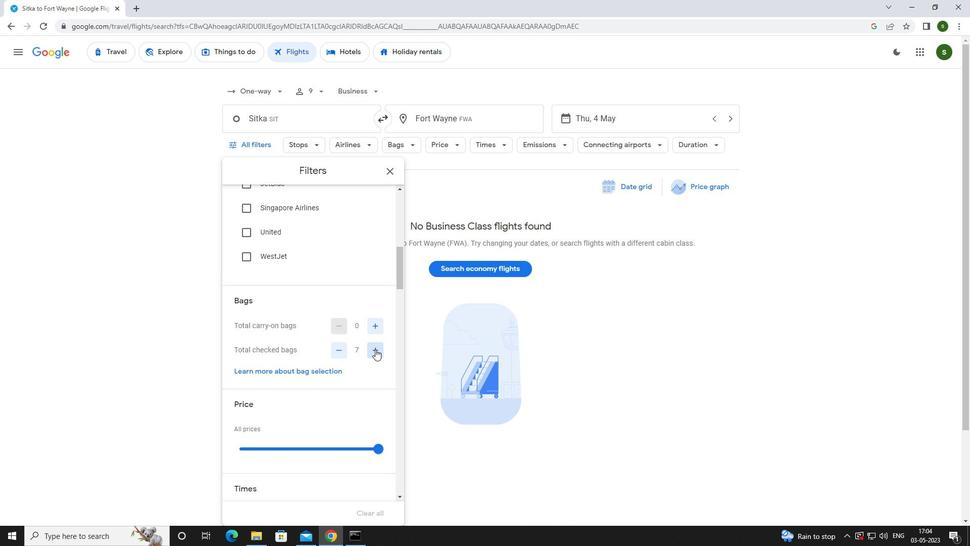 
Action: Mouse moved to (374, 346)
Screenshot: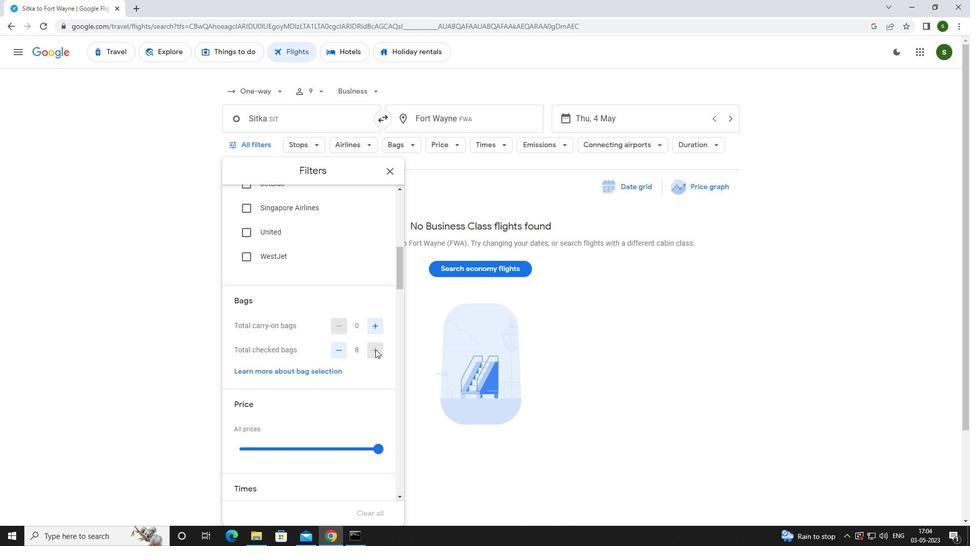 
Action: Mouse pressed left at (374, 346)
Screenshot: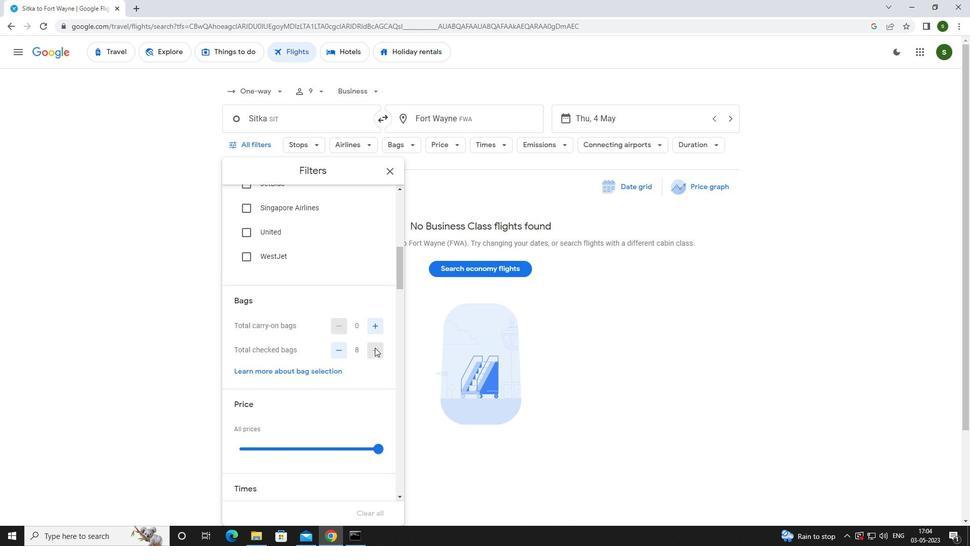 
Action: Mouse scrolled (374, 346) with delta (0, 0)
Screenshot: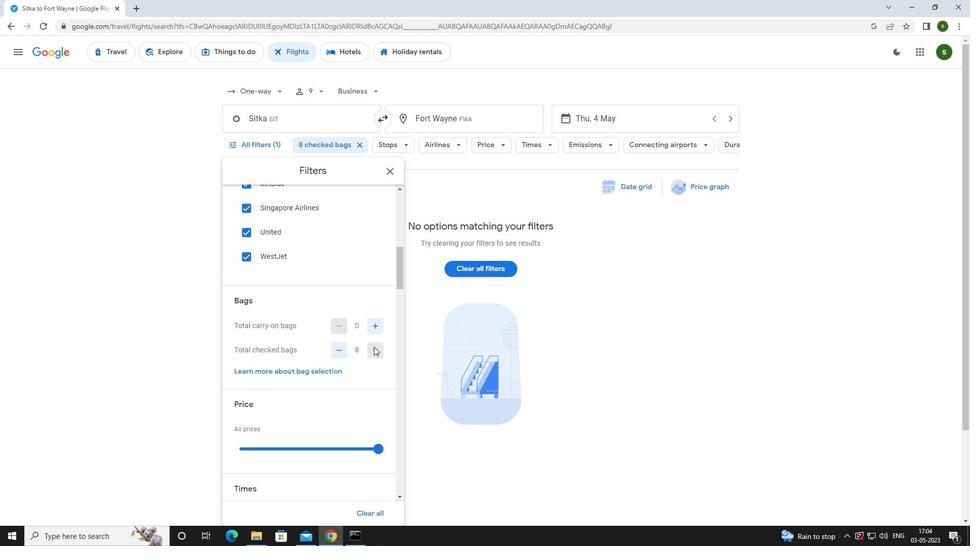 
Action: Mouse scrolled (374, 346) with delta (0, 0)
Screenshot: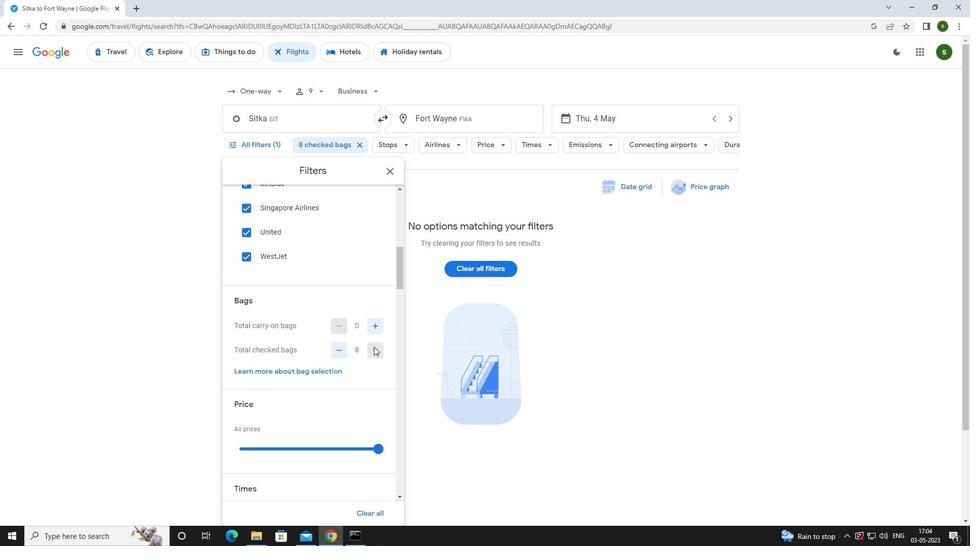
Action: Mouse scrolled (374, 346) with delta (0, 0)
Screenshot: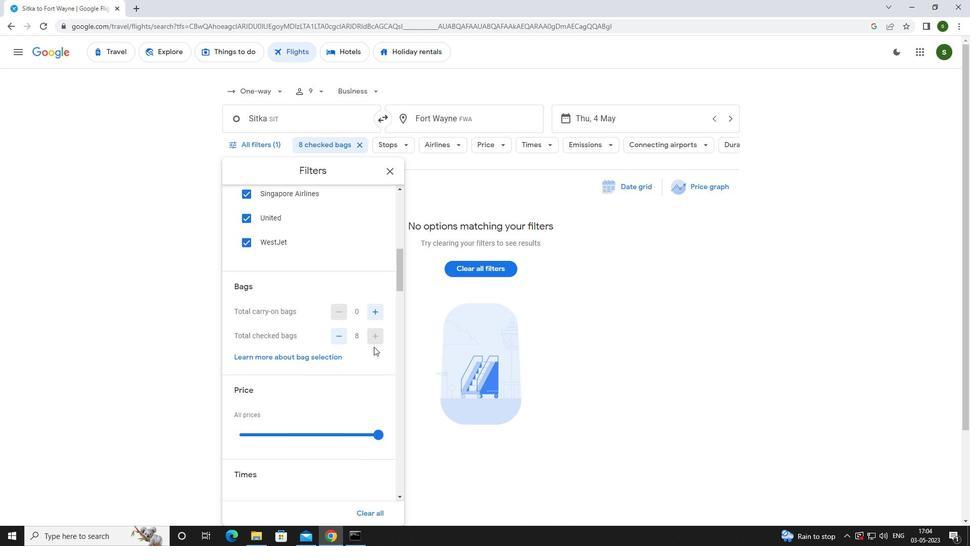 
Action: Mouse moved to (242, 413)
Screenshot: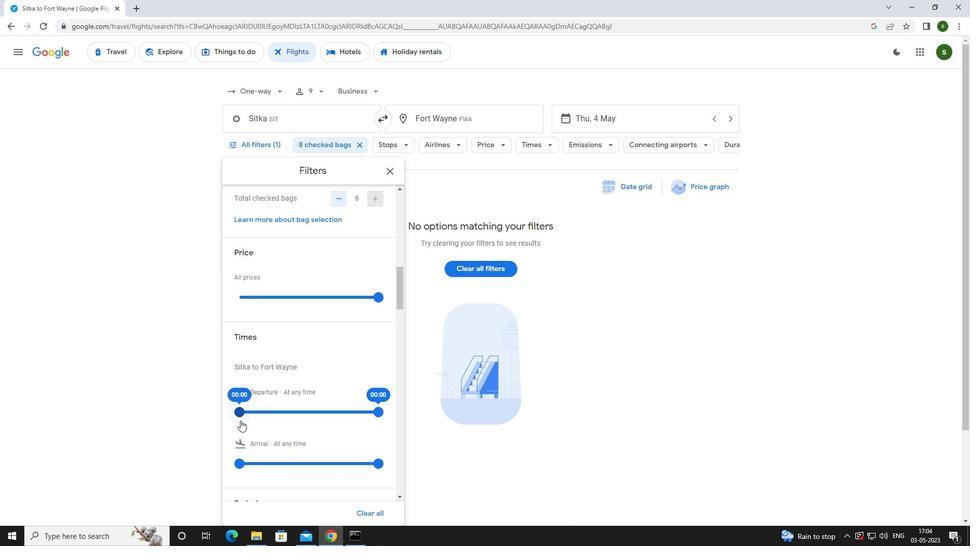 
Action: Mouse pressed left at (242, 413)
Screenshot: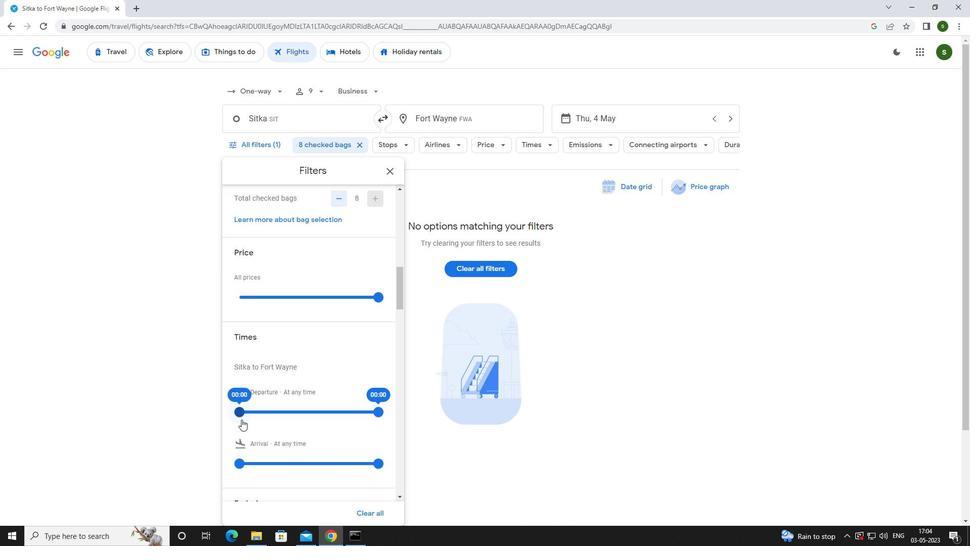 
Action: Mouse moved to (557, 406)
Screenshot: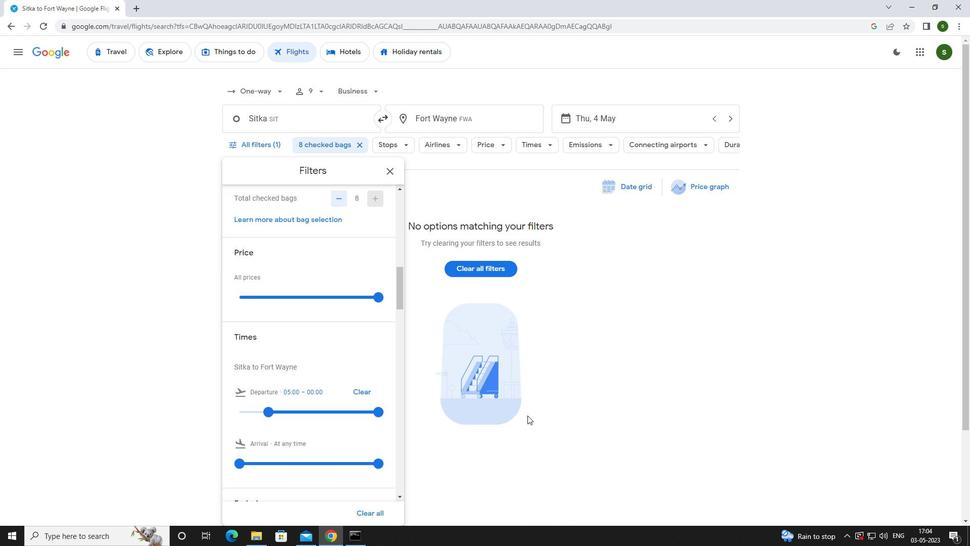 
Action: Mouse pressed left at (557, 406)
Screenshot: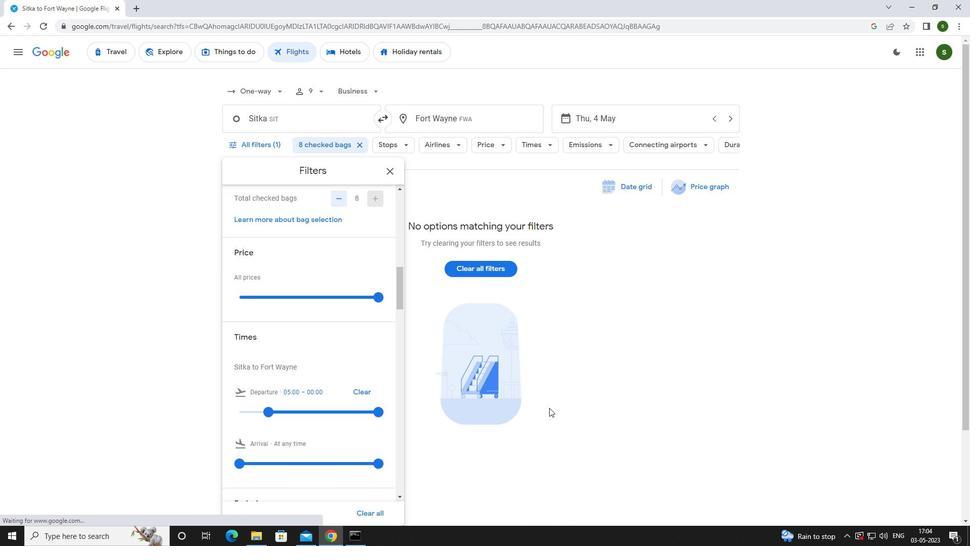 
Action: Mouse moved to (558, 406)
Screenshot: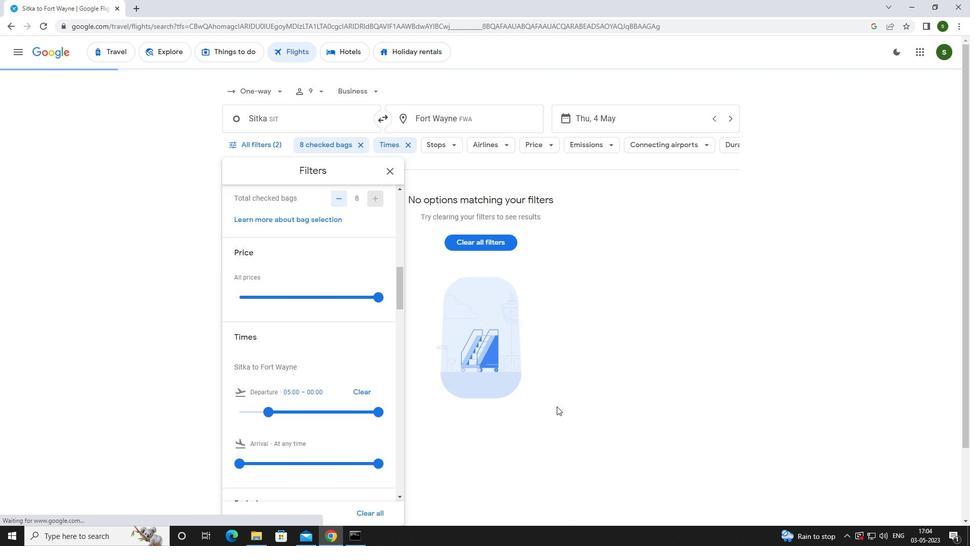 
